 Task: Create a due date automation trigger when advanced on, on the monday of the week a card is due add dates with an overdue due date at 11:00 AM.
Action: Mouse moved to (948, 287)
Screenshot: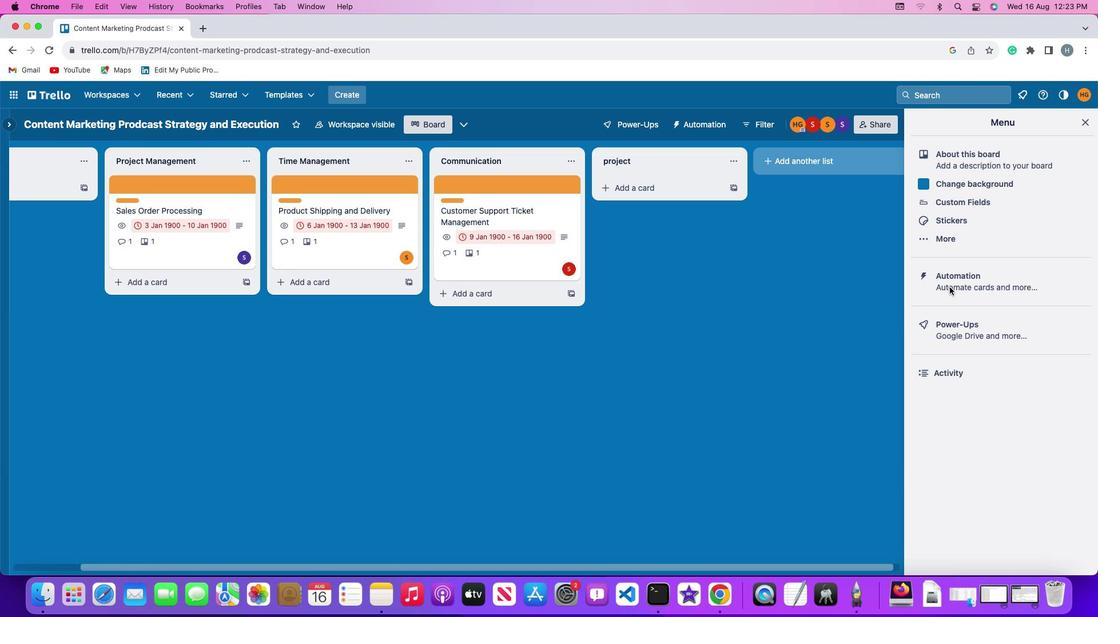 
Action: Mouse pressed left at (948, 287)
Screenshot: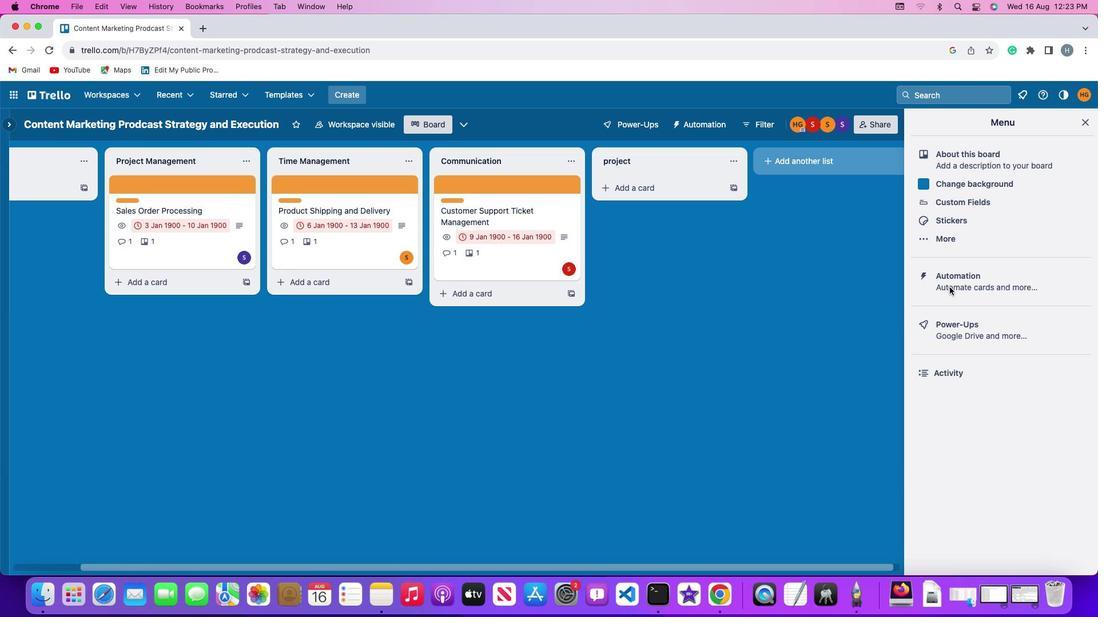 
Action: Mouse moved to (949, 287)
Screenshot: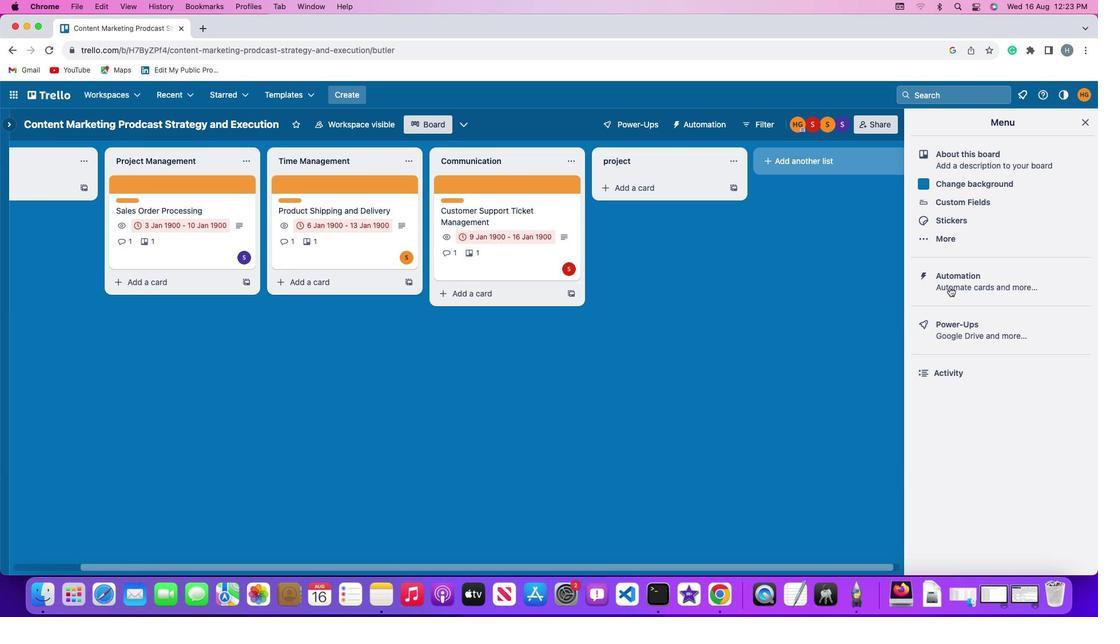 
Action: Mouse pressed left at (949, 287)
Screenshot: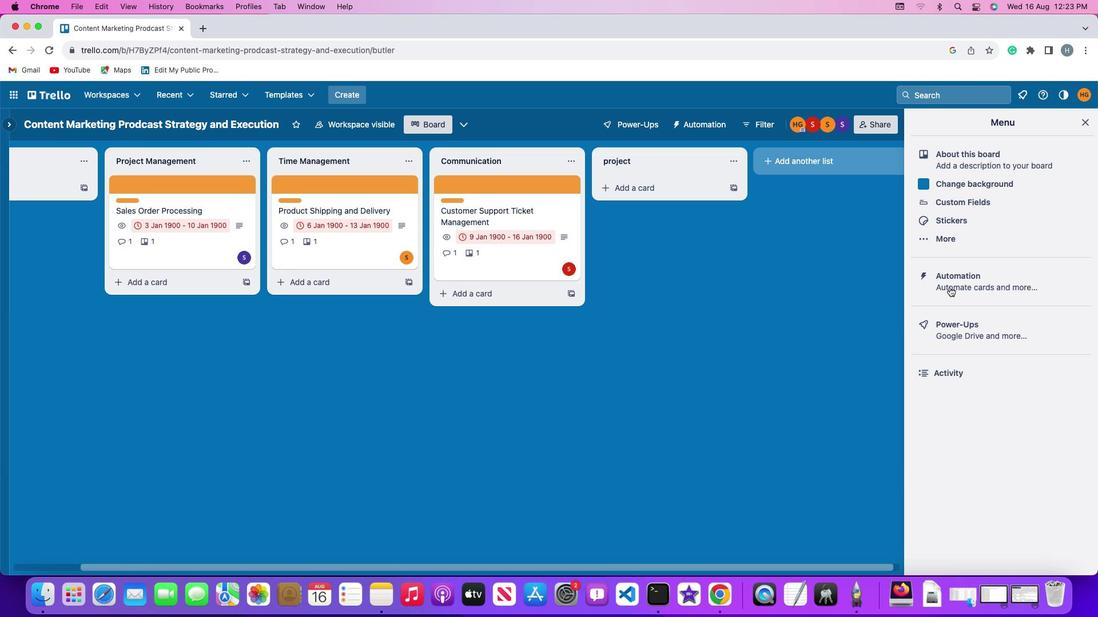
Action: Mouse moved to (54, 267)
Screenshot: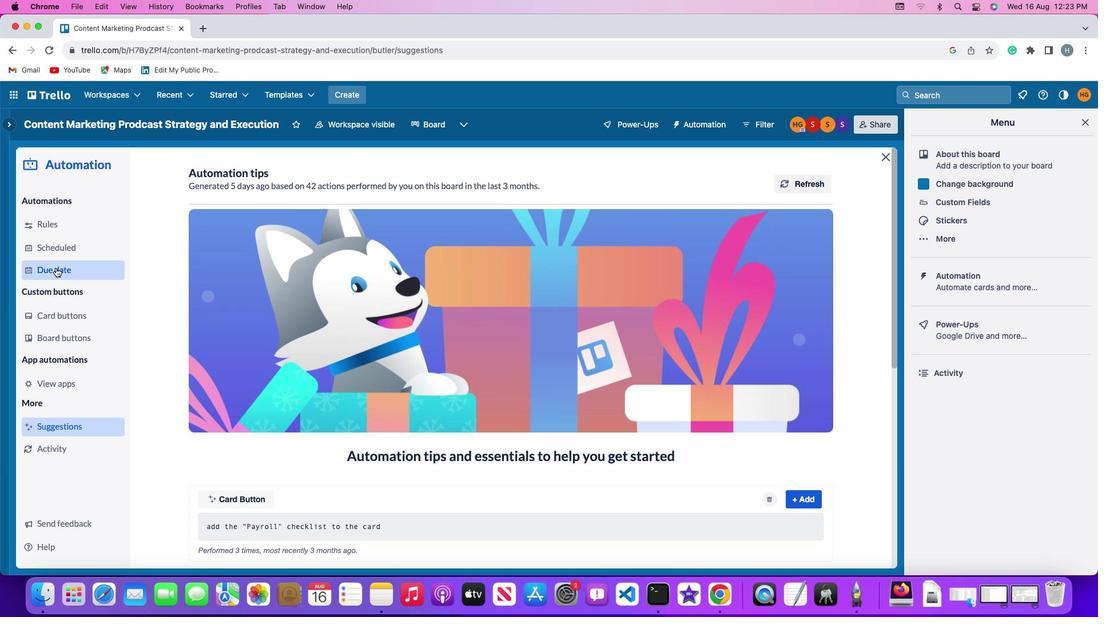 
Action: Mouse pressed left at (54, 267)
Screenshot: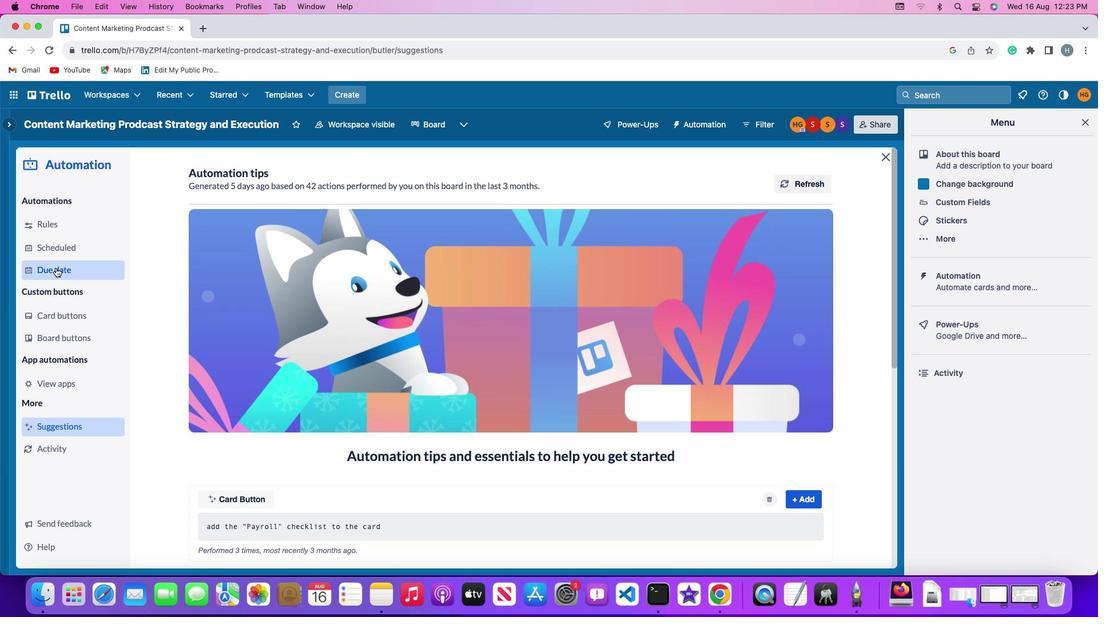 
Action: Mouse moved to (773, 172)
Screenshot: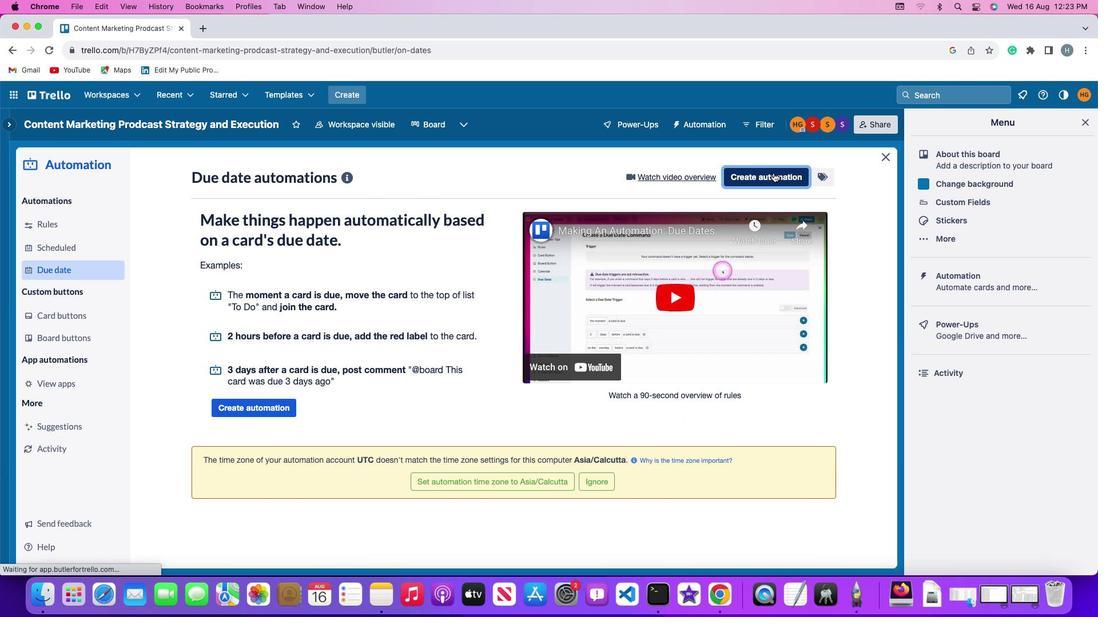 
Action: Mouse pressed left at (773, 172)
Screenshot: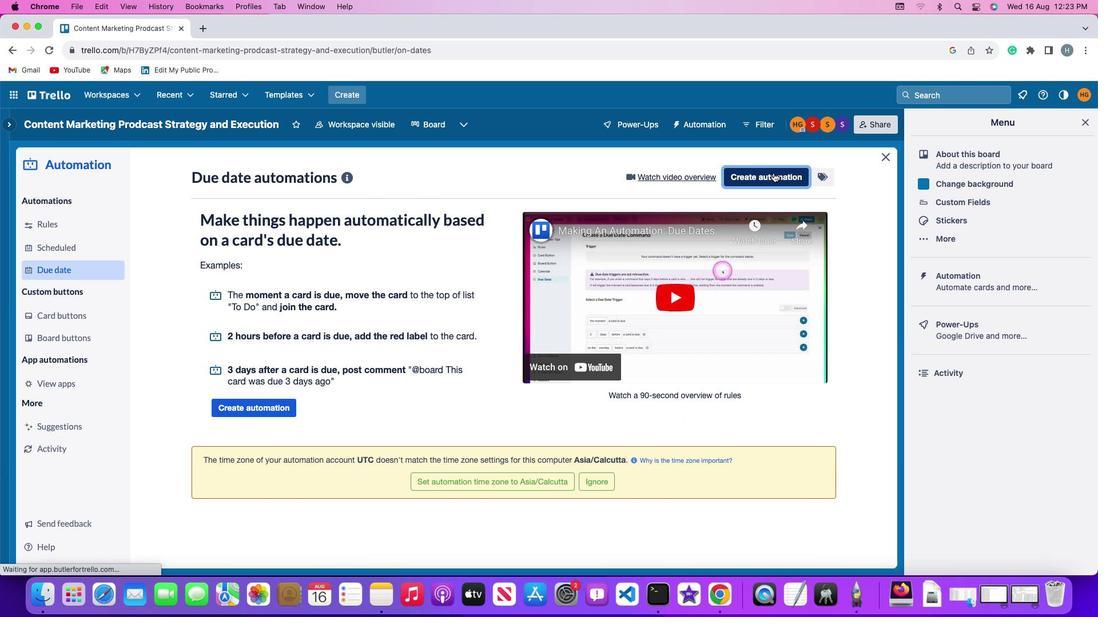 
Action: Mouse moved to (233, 285)
Screenshot: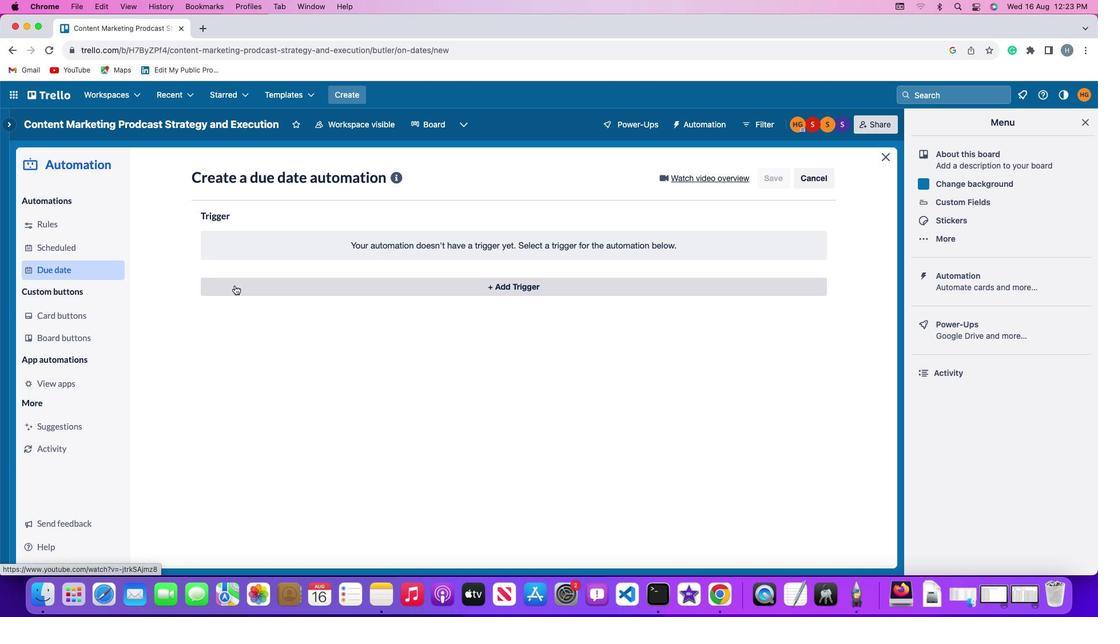 
Action: Mouse pressed left at (233, 285)
Screenshot: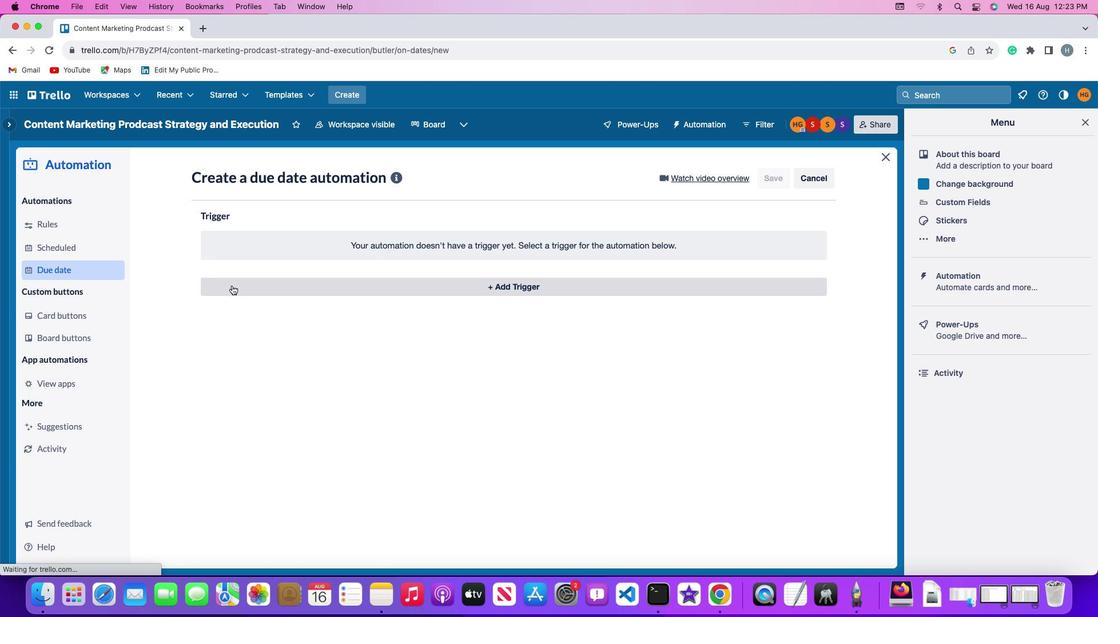 
Action: Mouse moved to (240, 498)
Screenshot: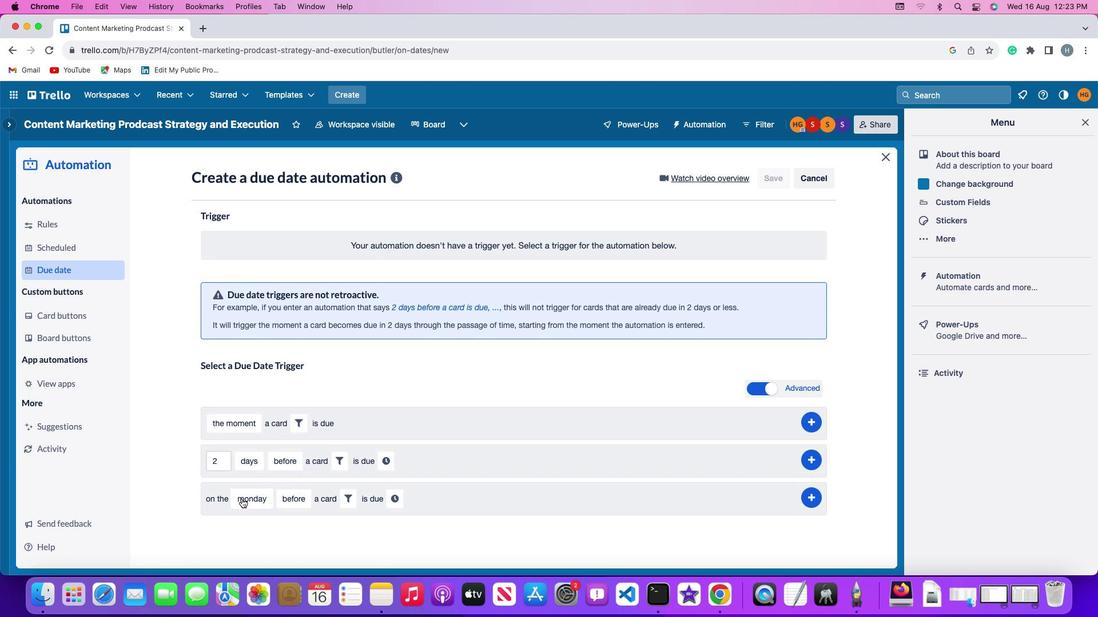
Action: Mouse pressed left at (240, 498)
Screenshot: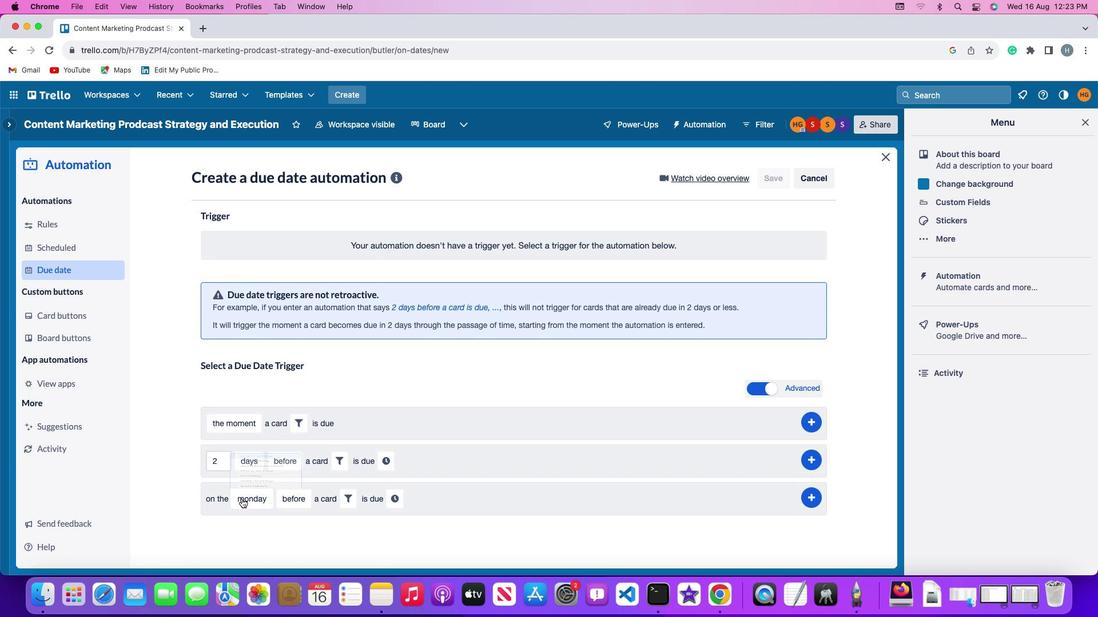 
Action: Mouse moved to (255, 338)
Screenshot: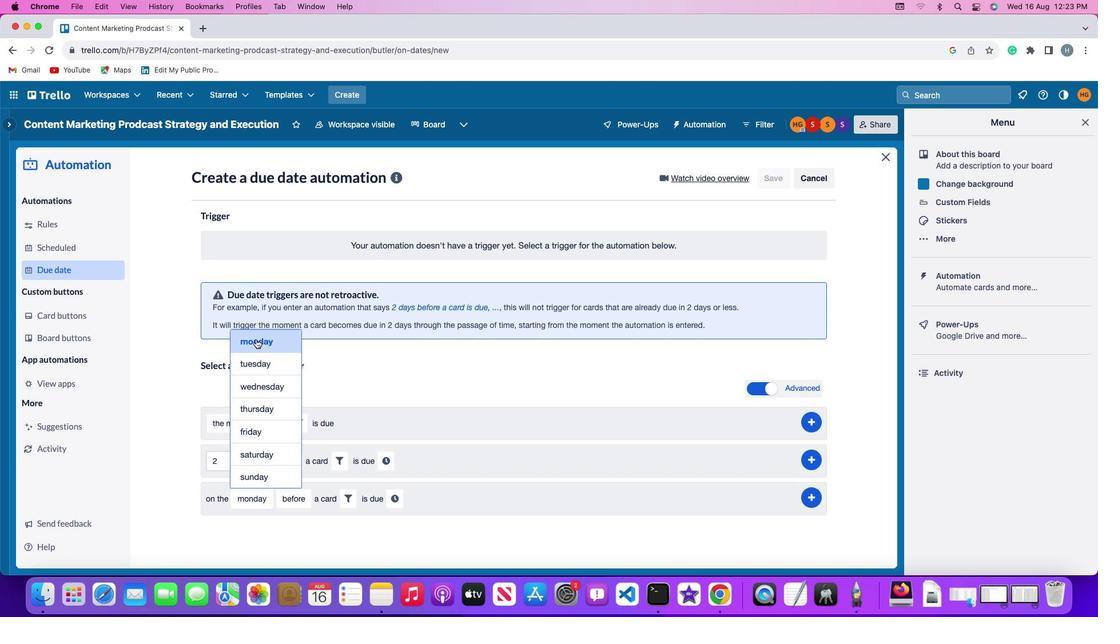 
Action: Mouse pressed left at (255, 338)
Screenshot: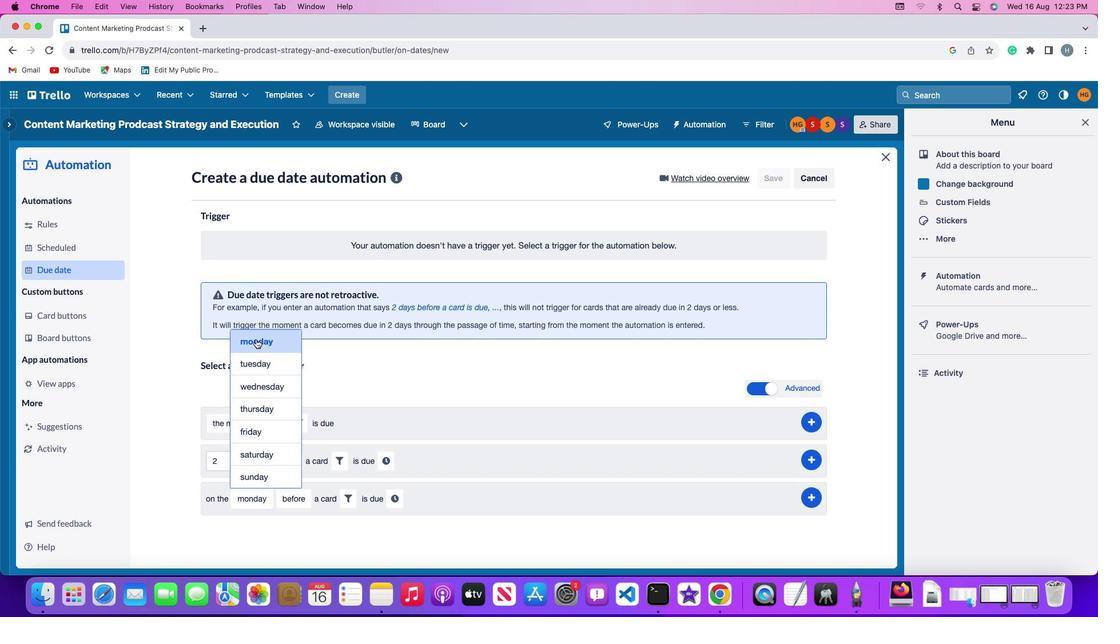 
Action: Mouse moved to (299, 495)
Screenshot: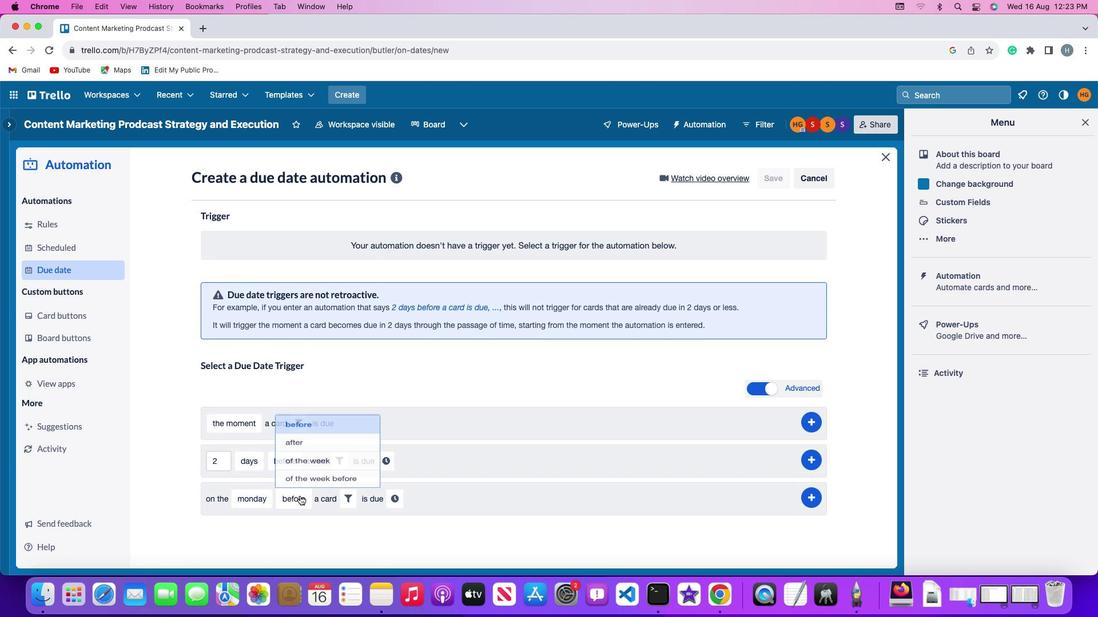 
Action: Mouse pressed left at (299, 495)
Screenshot: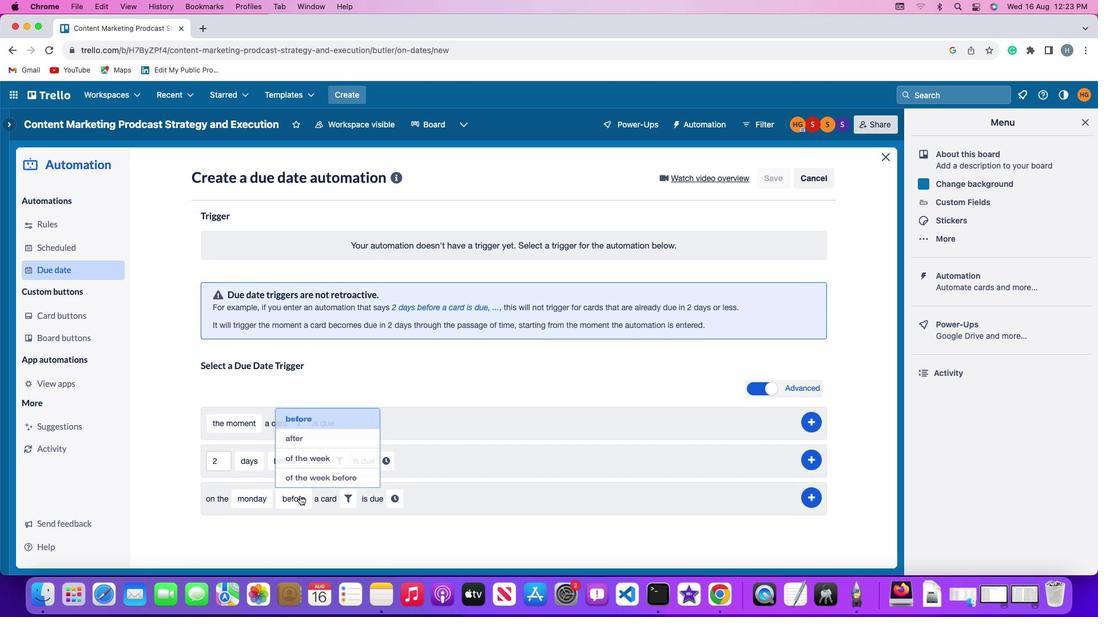 
Action: Mouse moved to (307, 452)
Screenshot: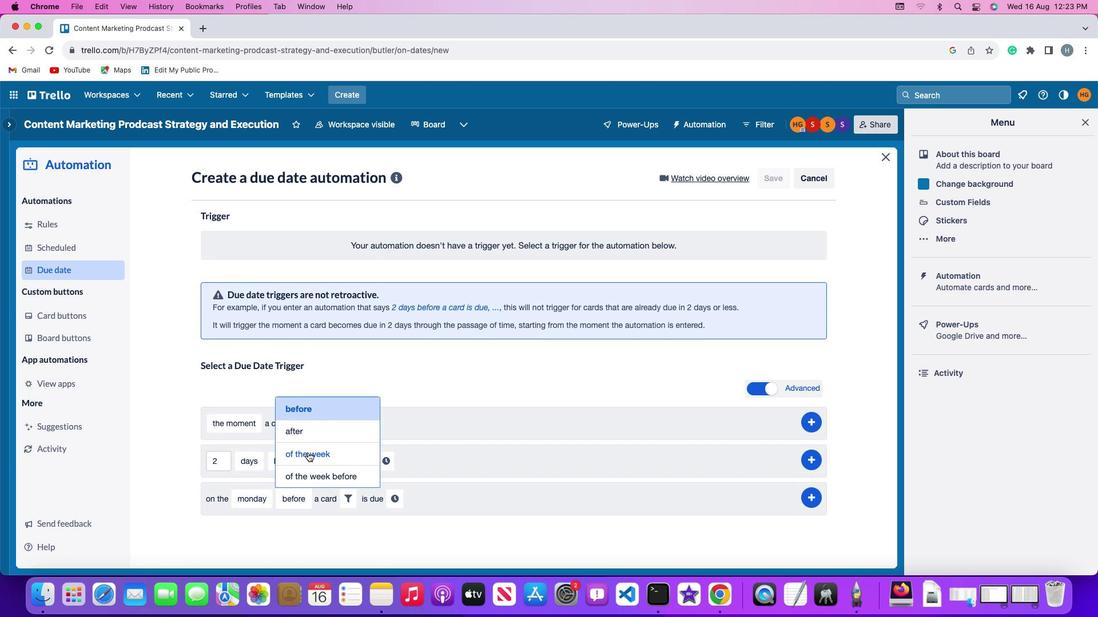 
Action: Mouse pressed left at (307, 452)
Screenshot: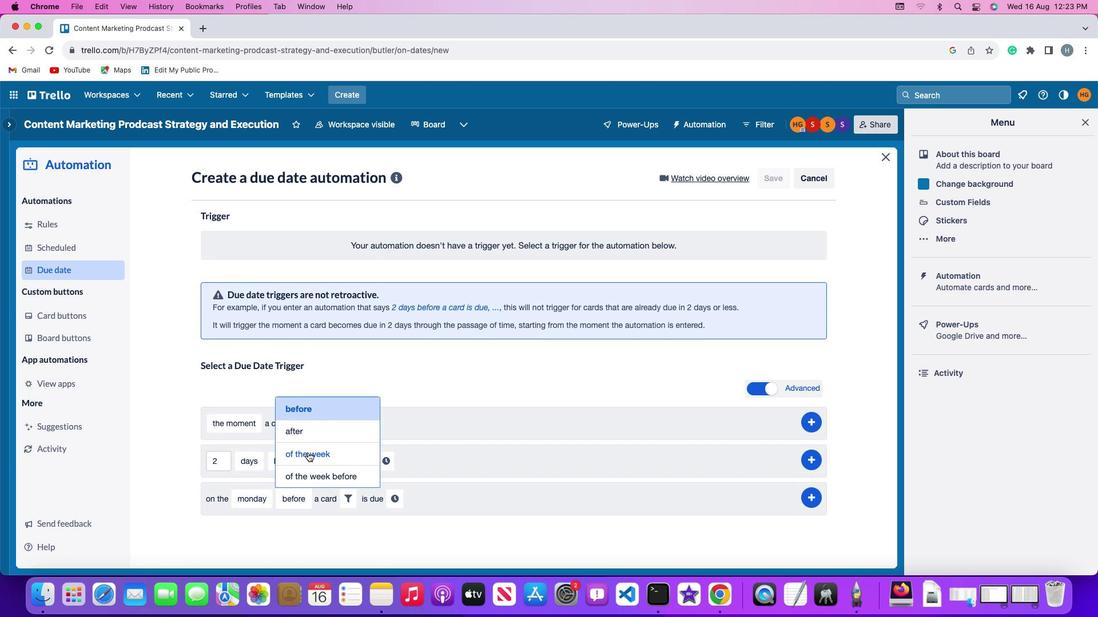 
Action: Mouse moved to (363, 499)
Screenshot: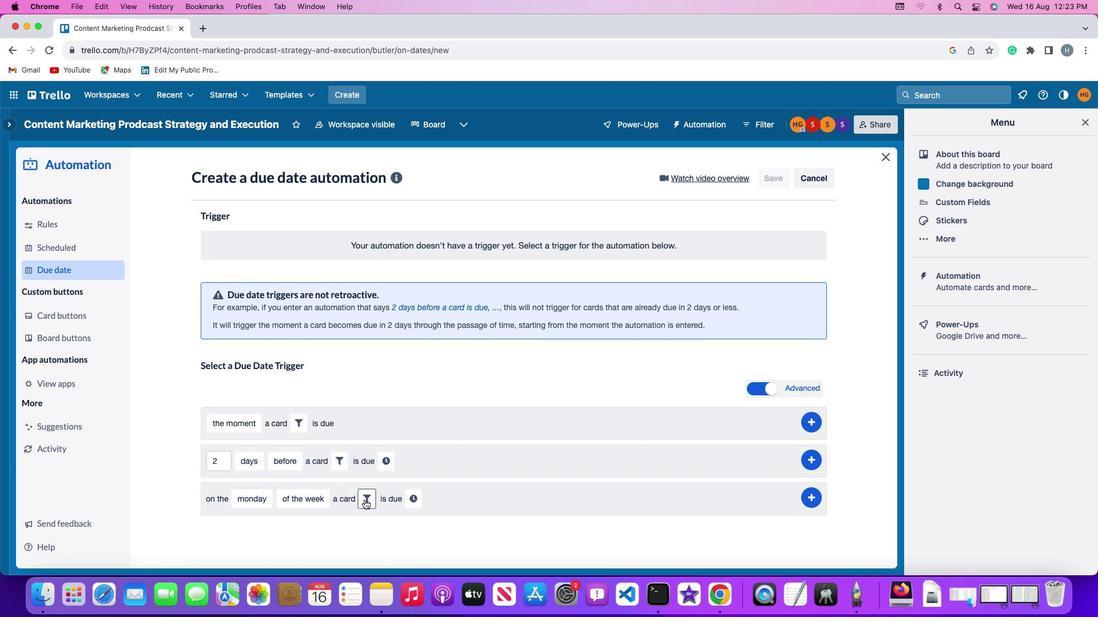 
Action: Mouse pressed left at (363, 499)
Screenshot: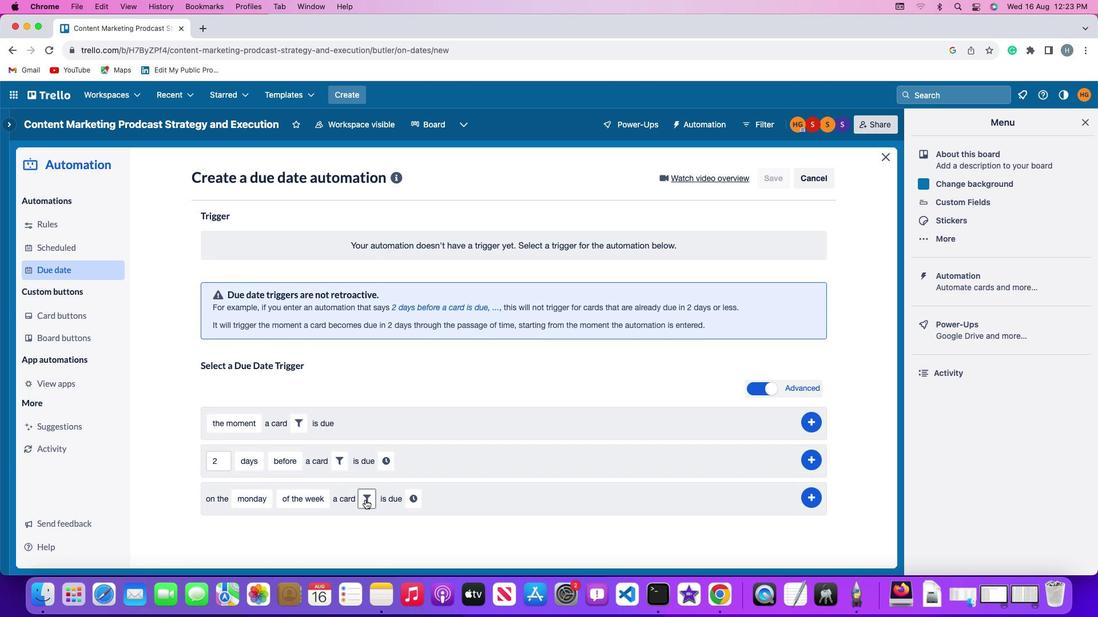 
Action: Mouse moved to (427, 538)
Screenshot: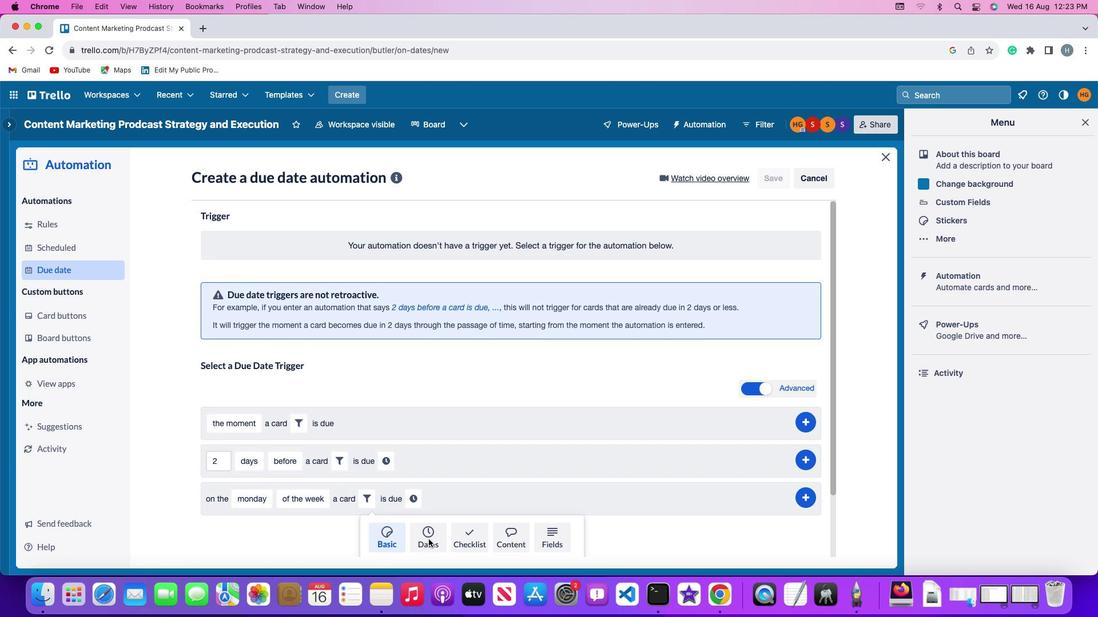 
Action: Mouse pressed left at (427, 538)
Screenshot: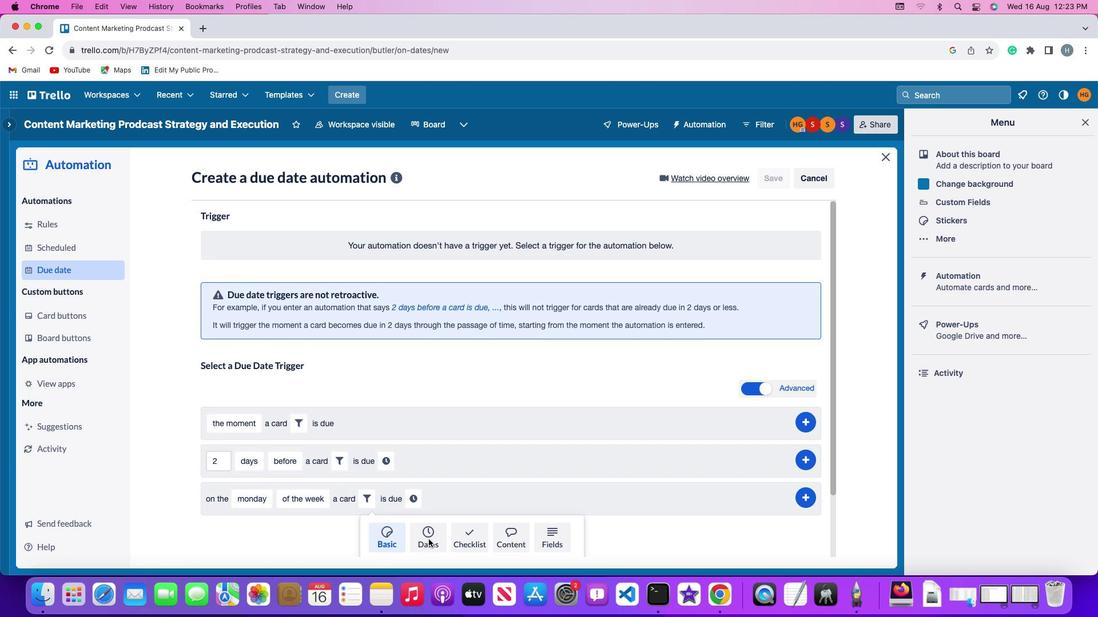 
Action: Mouse moved to (309, 536)
Screenshot: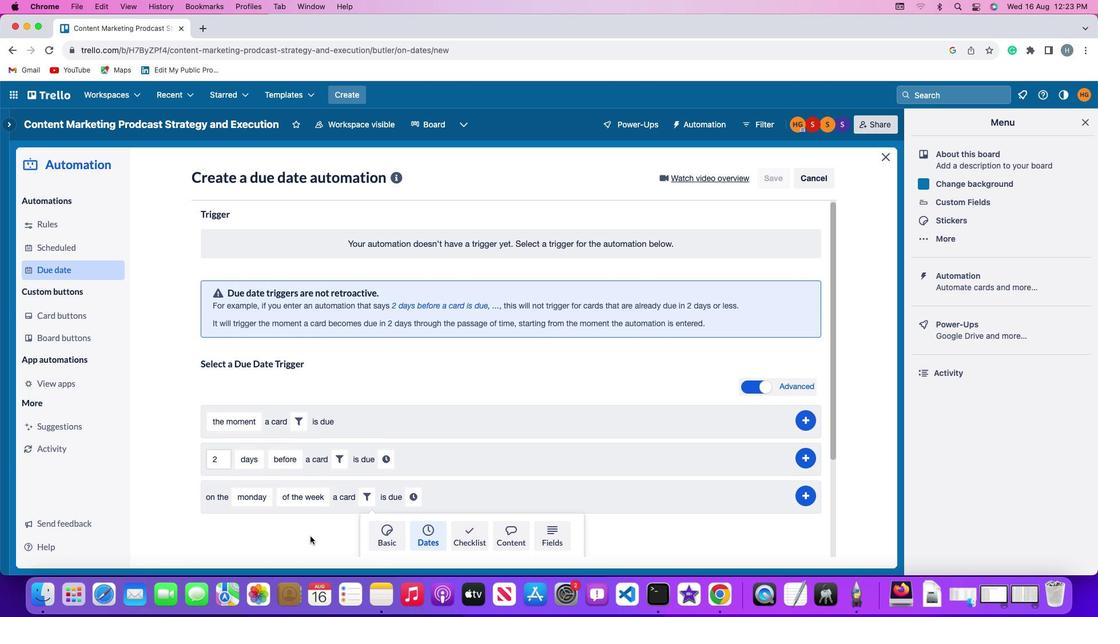 
Action: Mouse scrolled (309, 536) with delta (0, 0)
Screenshot: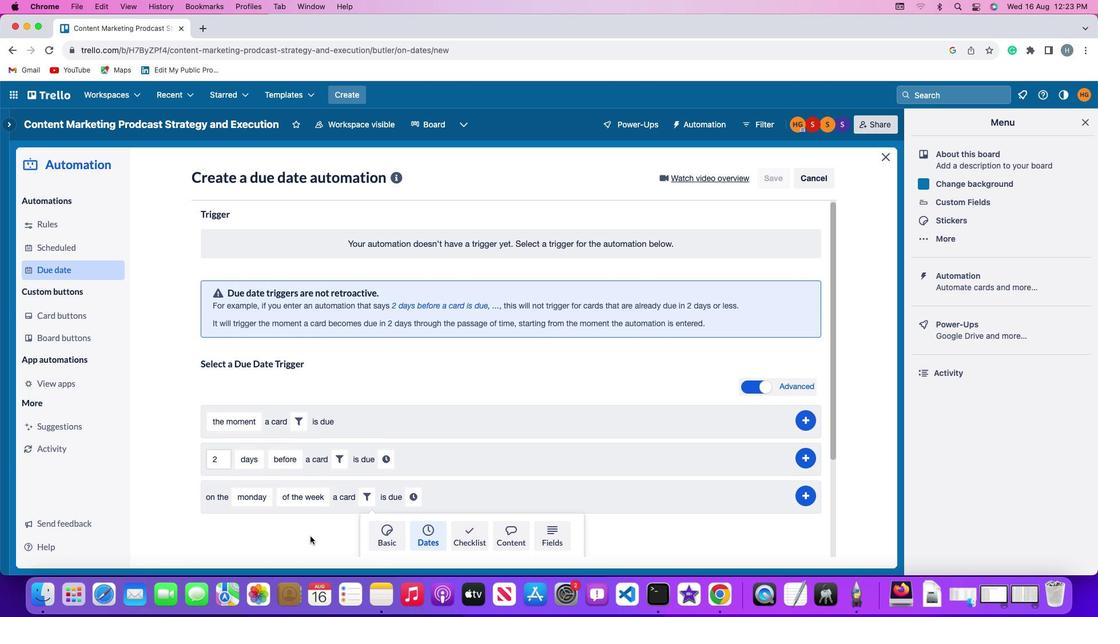 
Action: Mouse scrolled (309, 536) with delta (0, 0)
Screenshot: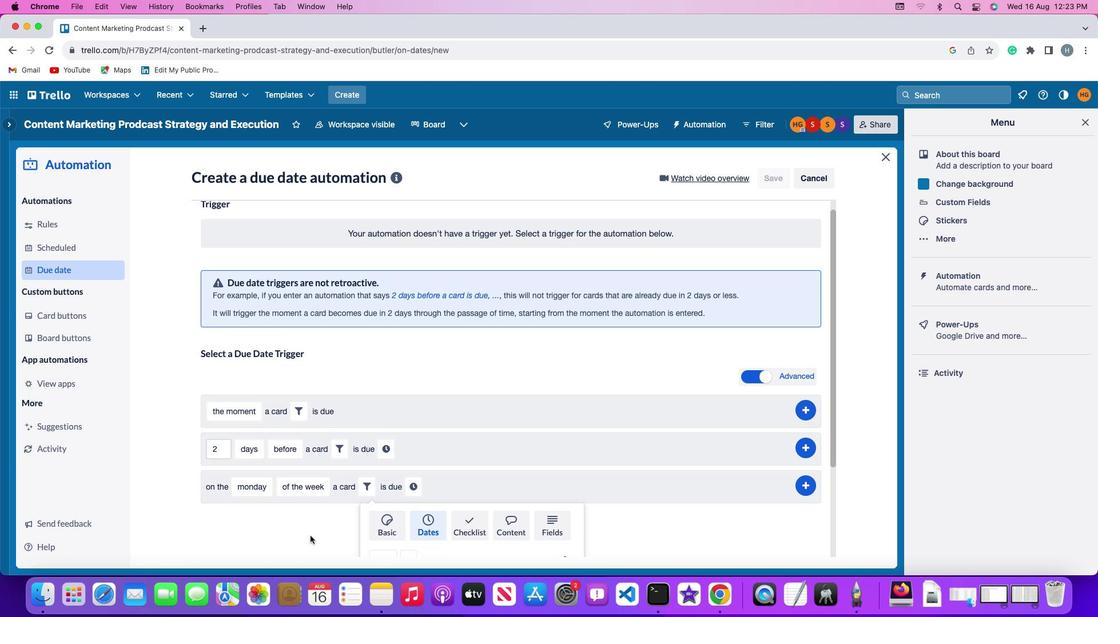 
Action: Mouse scrolled (309, 536) with delta (0, -1)
Screenshot: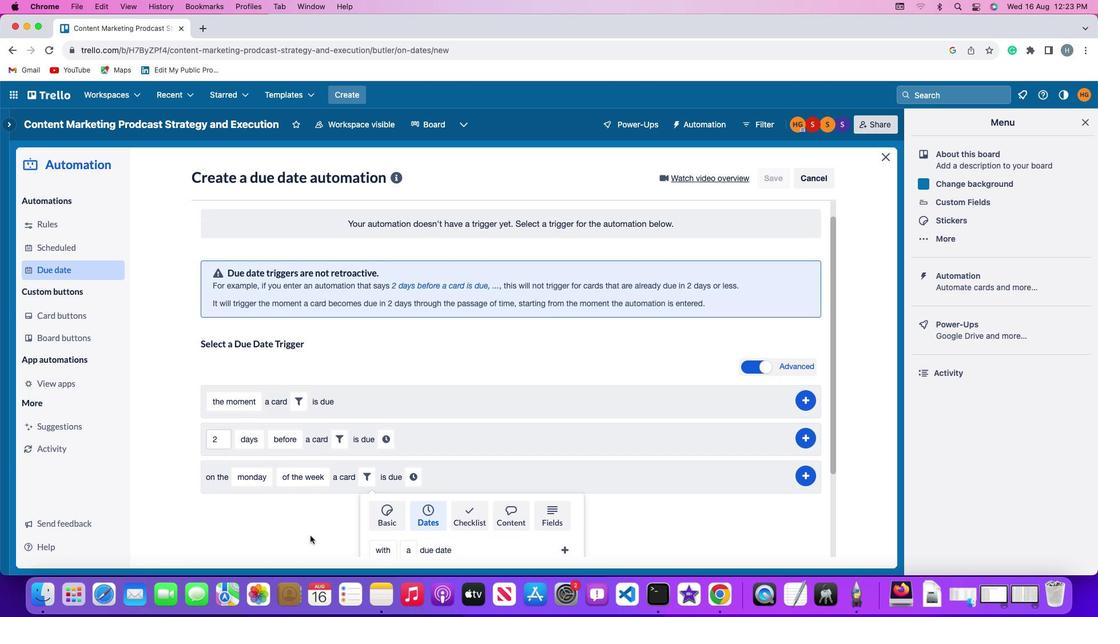 
Action: Mouse moved to (309, 535)
Screenshot: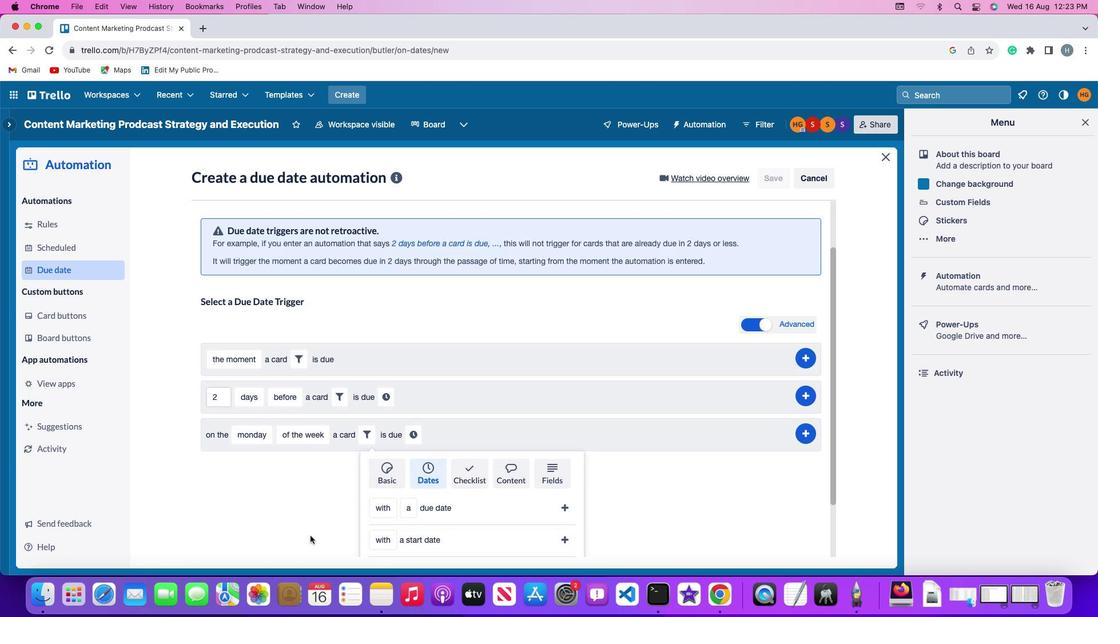 
Action: Mouse scrolled (309, 535) with delta (0, -2)
Screenshot: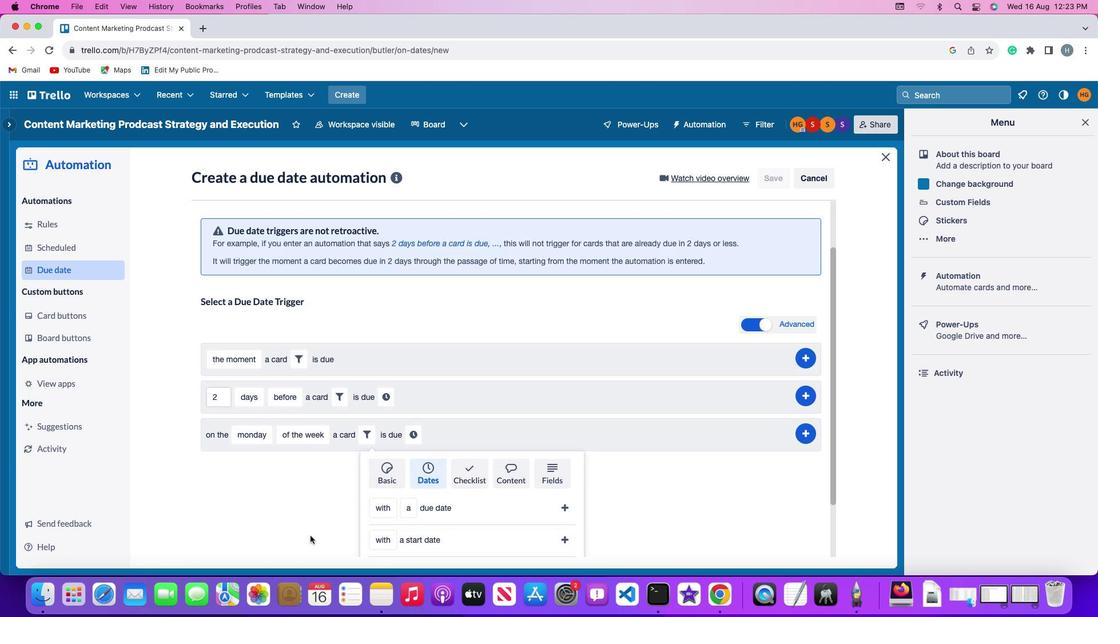 
Action: Mouse moved to (383, 424)
Screenshot: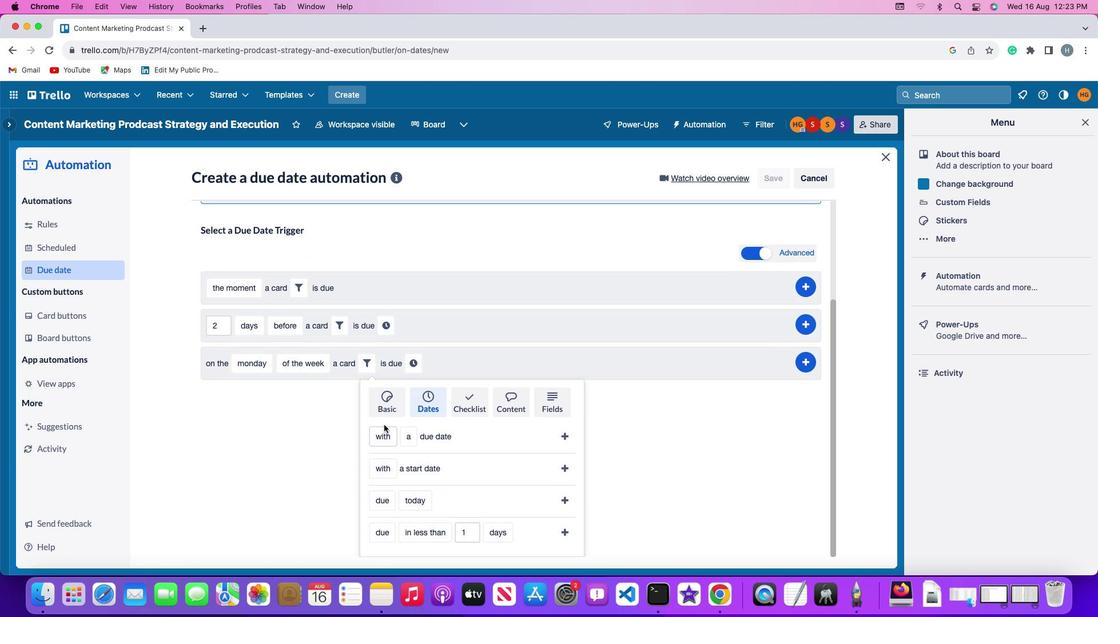 
Action: Mouse pressed left at (383, 424)
Screenshot: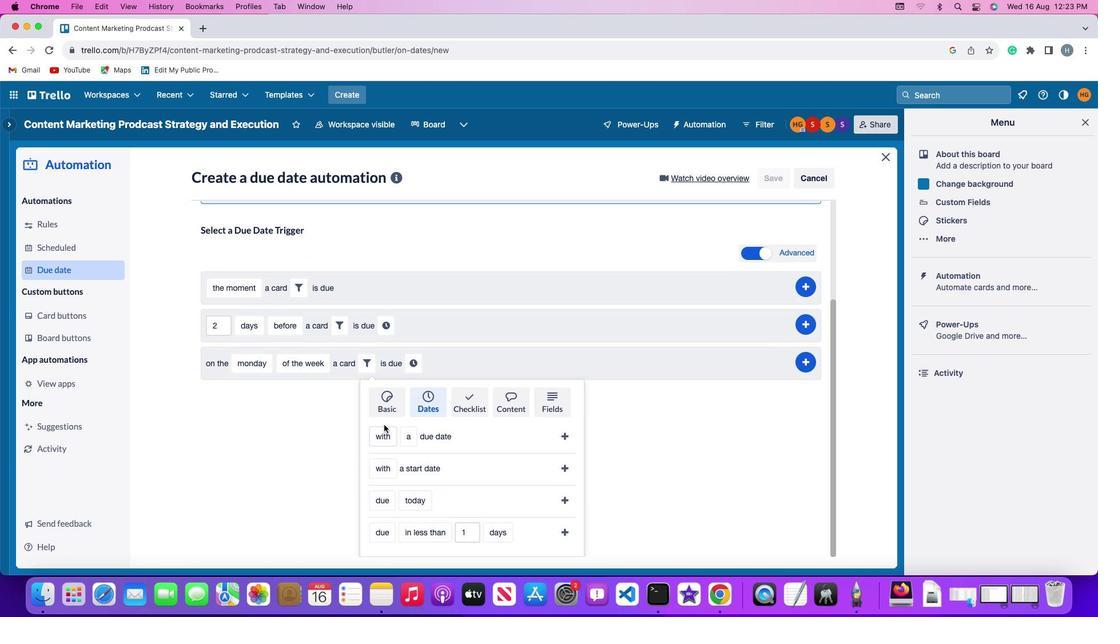
Action: Mouse moved to (384, 432)
Screenshot: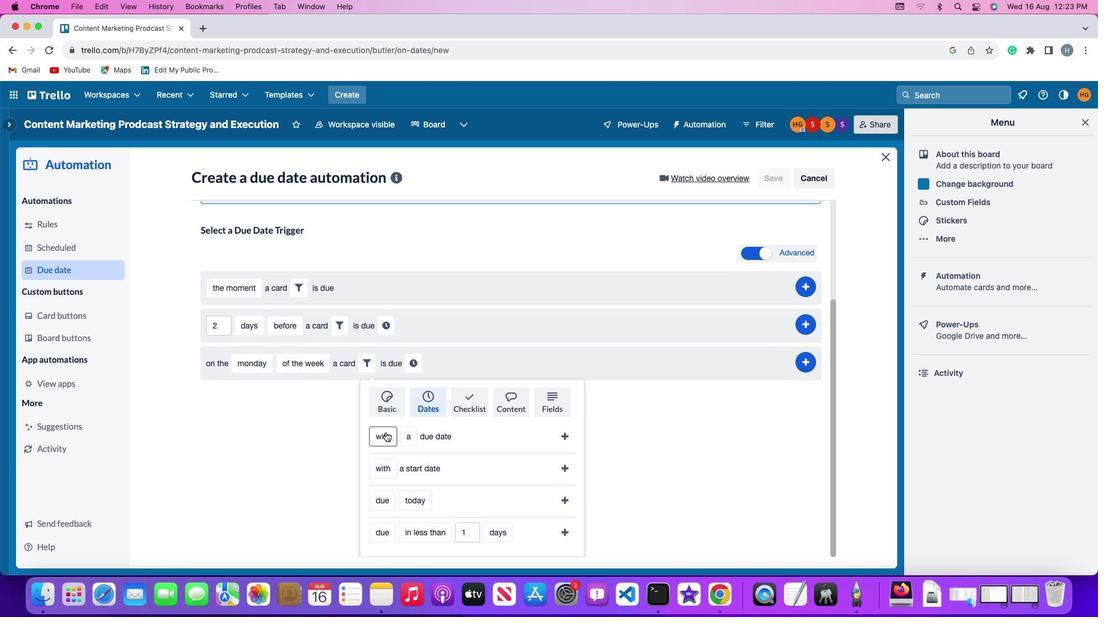
Action: Mouse pressed left at (384, 432)
Screenshot: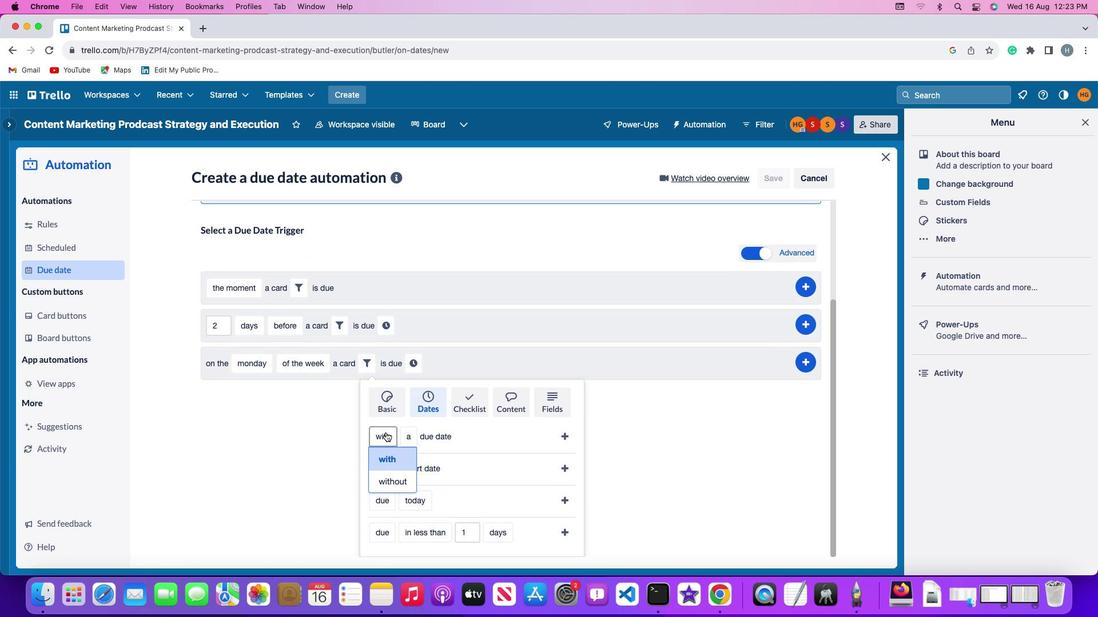 
Action: Mouse moved to (392, 456)
Screenshot: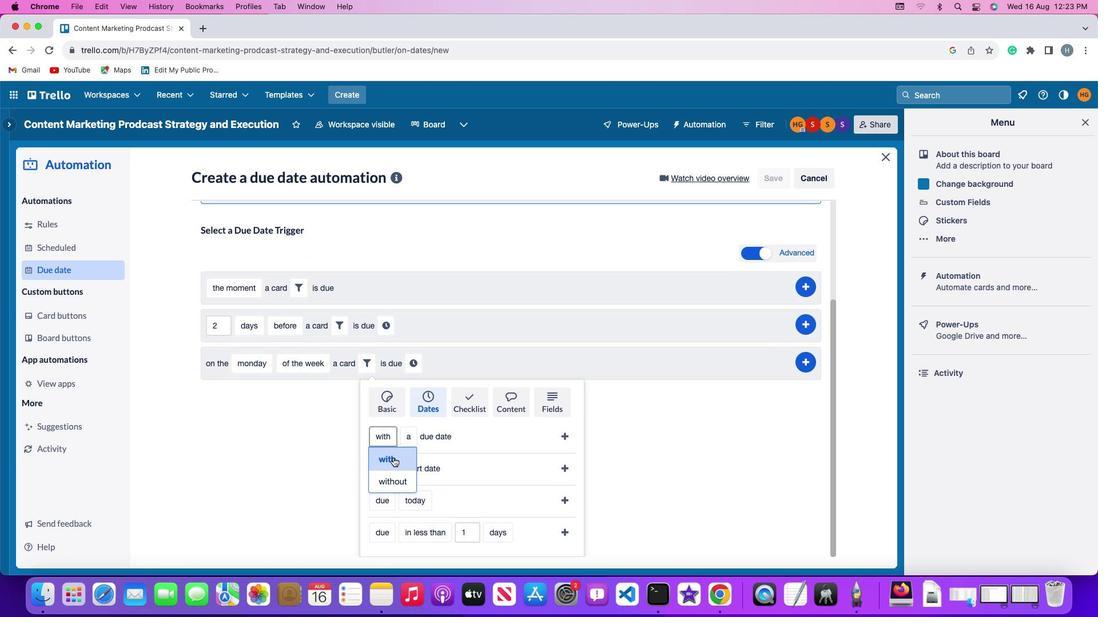 
Action: Mouse pressed left at (392, 456)
Screenshot: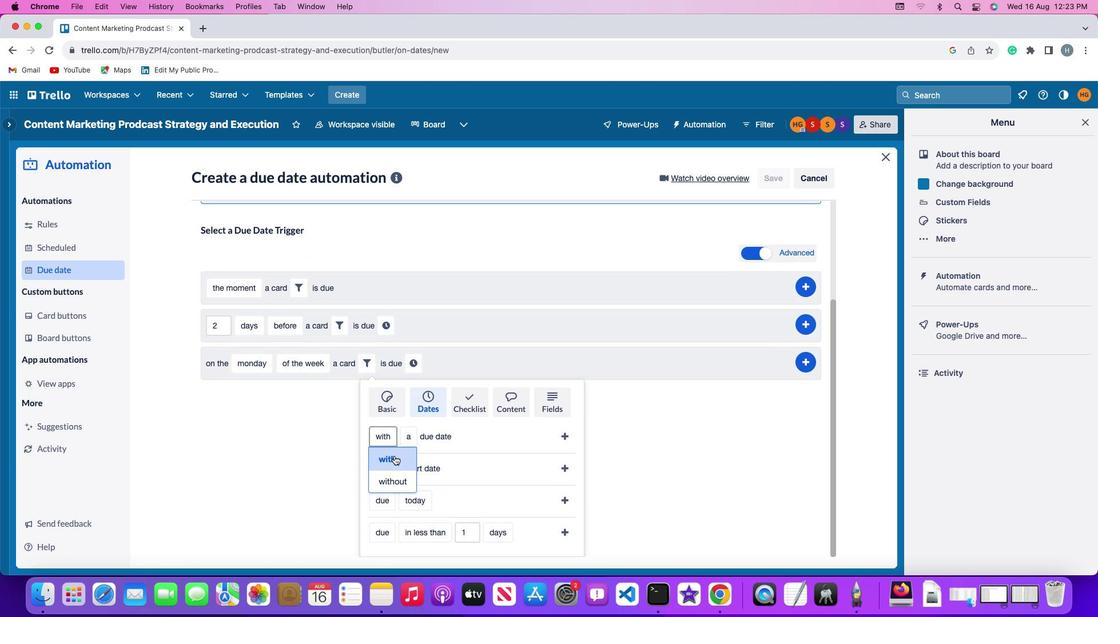 
Action: Mouse moved to (414, 439)
Screenshot: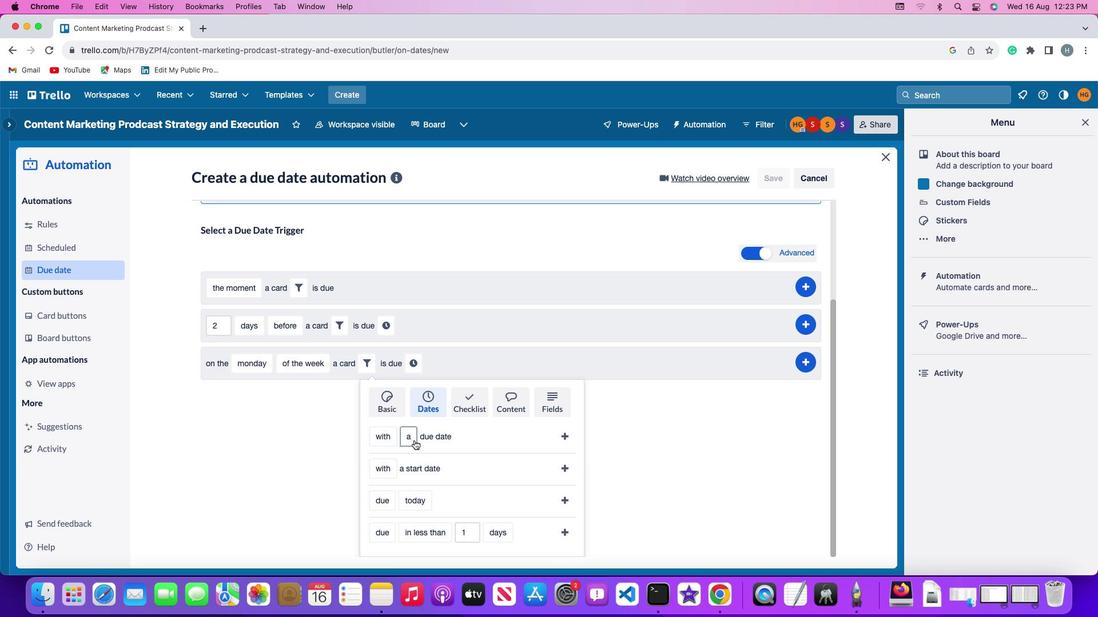 
Action: Mouse pressed left at (414, 439)
Screenshot: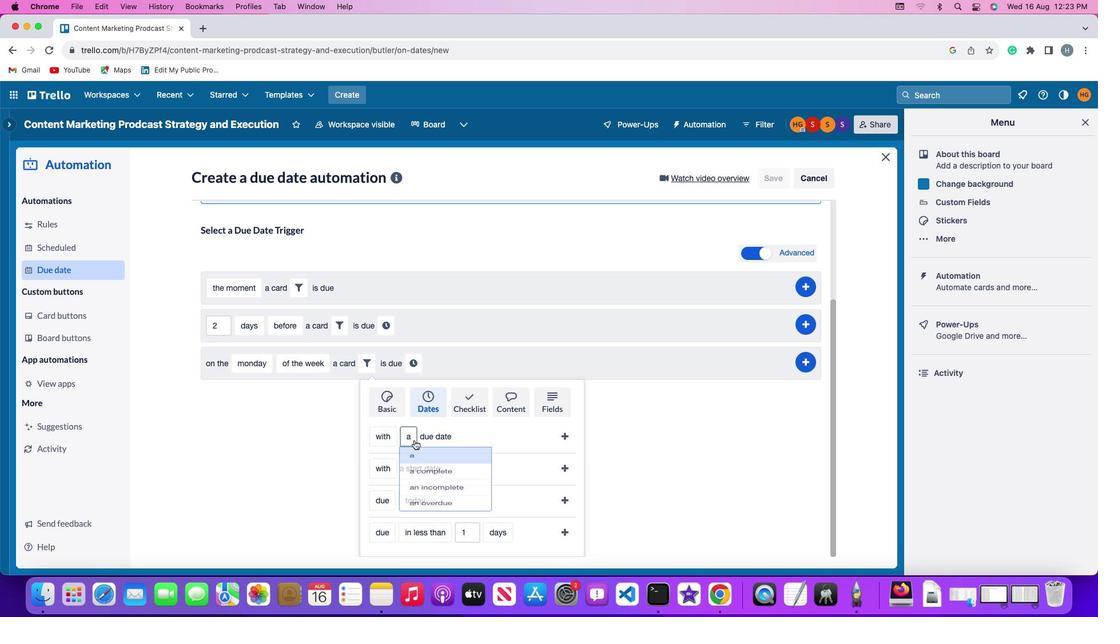 
Action: Mouse moved to (429, 526)
Screenshot: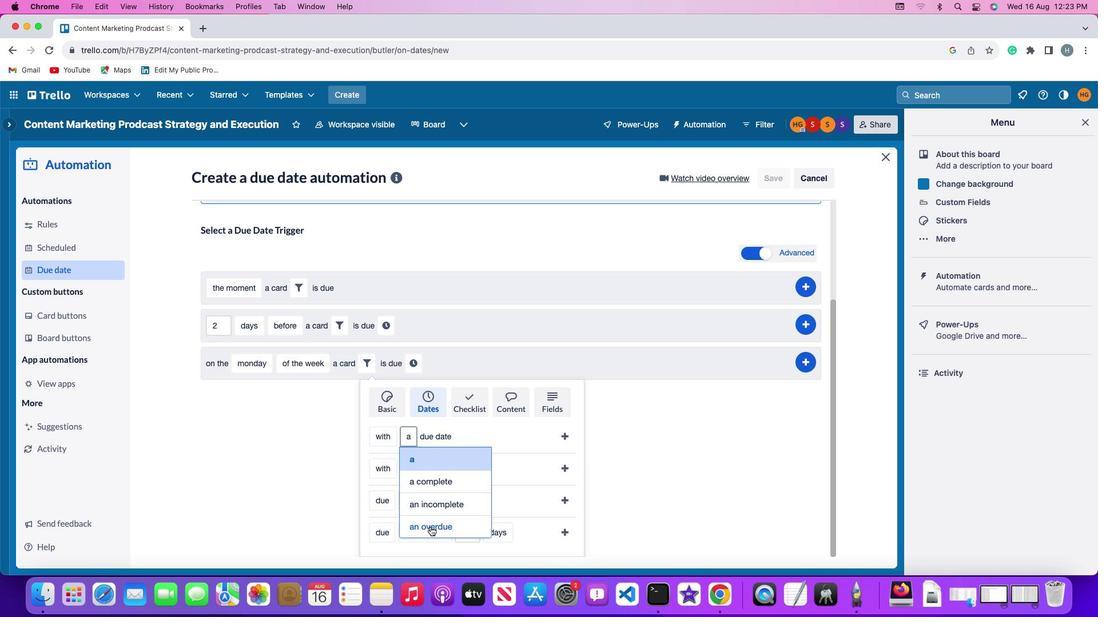 
Action: Mouse pressed left at (429, 526)
Screenshot: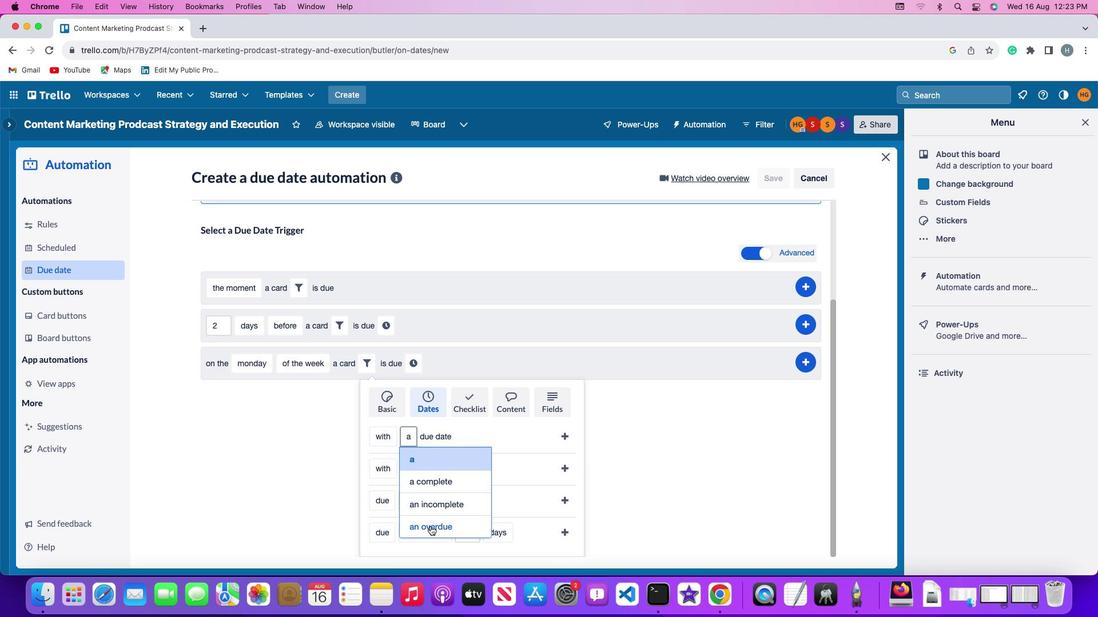 
Action: Mouse moved to (562, 435)
Screenshot: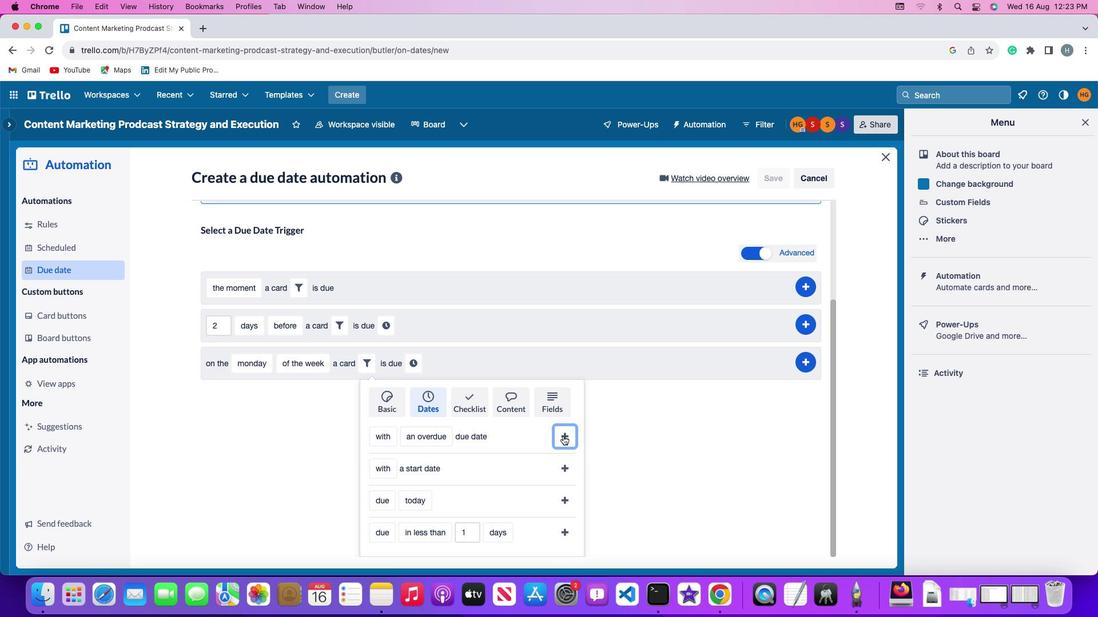 
Action: Mouse pressed left at (562, 435)
Screenshot: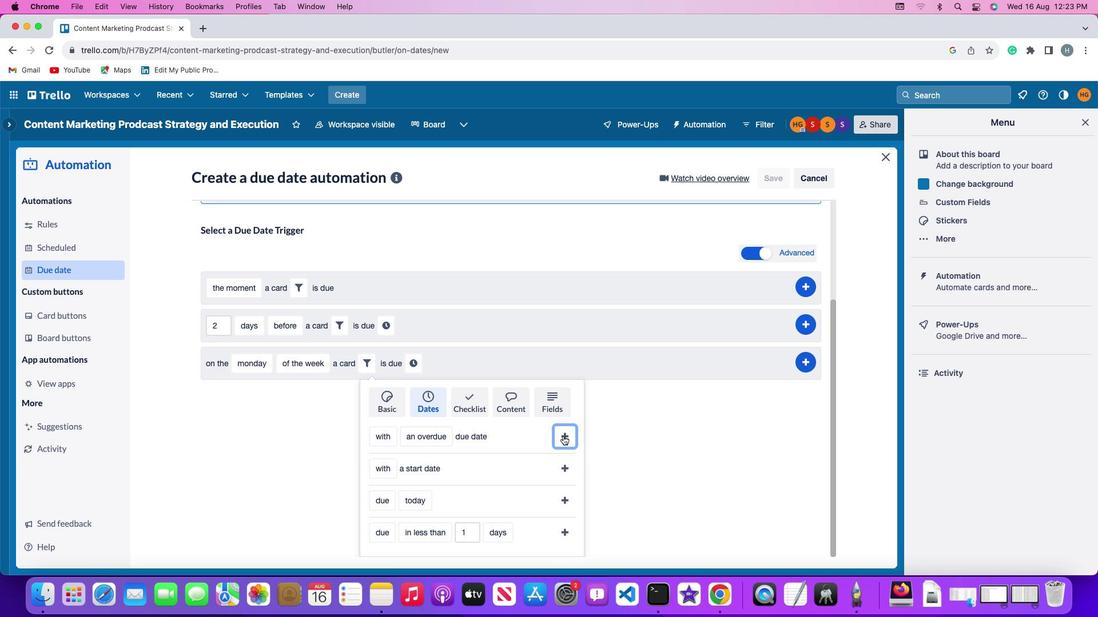 
Action: Mouse moved to (530, 490)
Screenshot: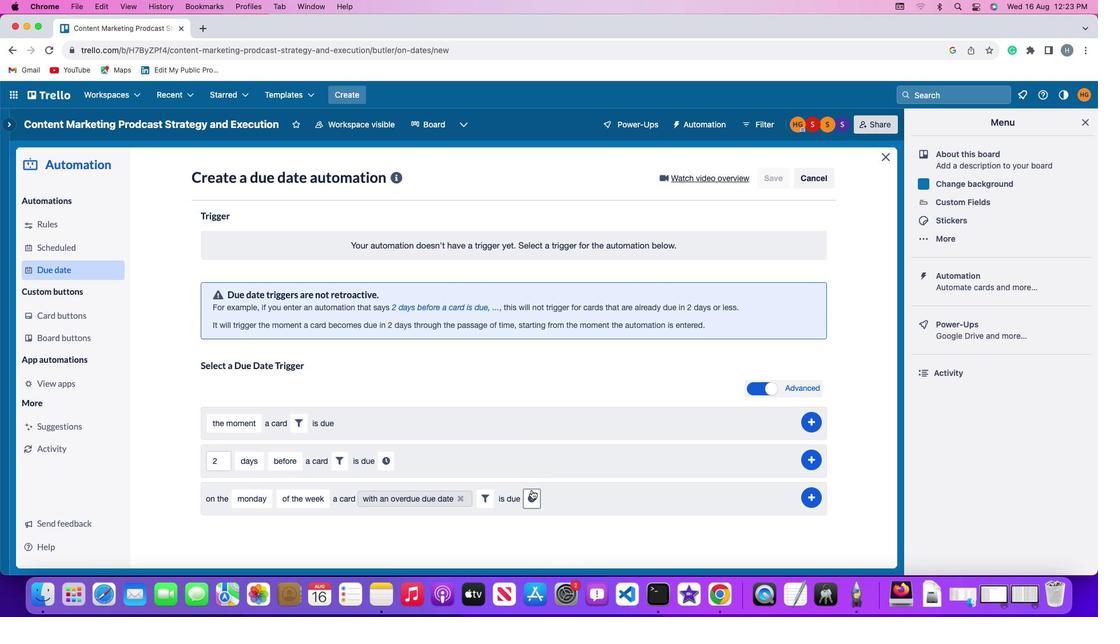 
Action: Mouse pressed left at (530, 490)
Screenshot: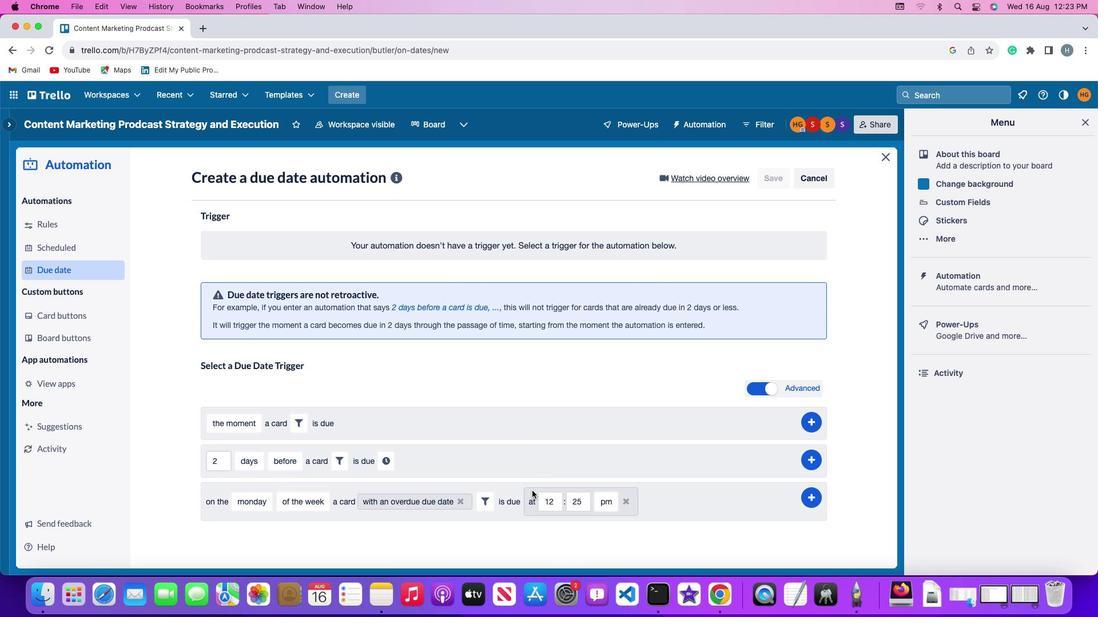 
Action: Mouse moved to (554, 501)
Screenshot: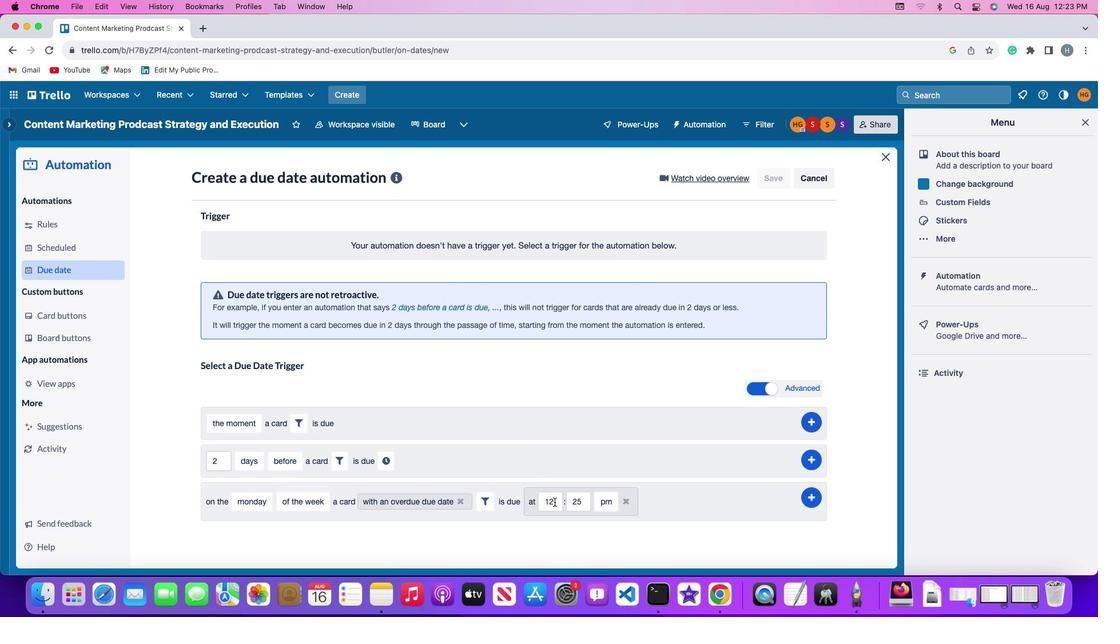 
Action: Mouse pressed left at (554, 501)
Screenshot: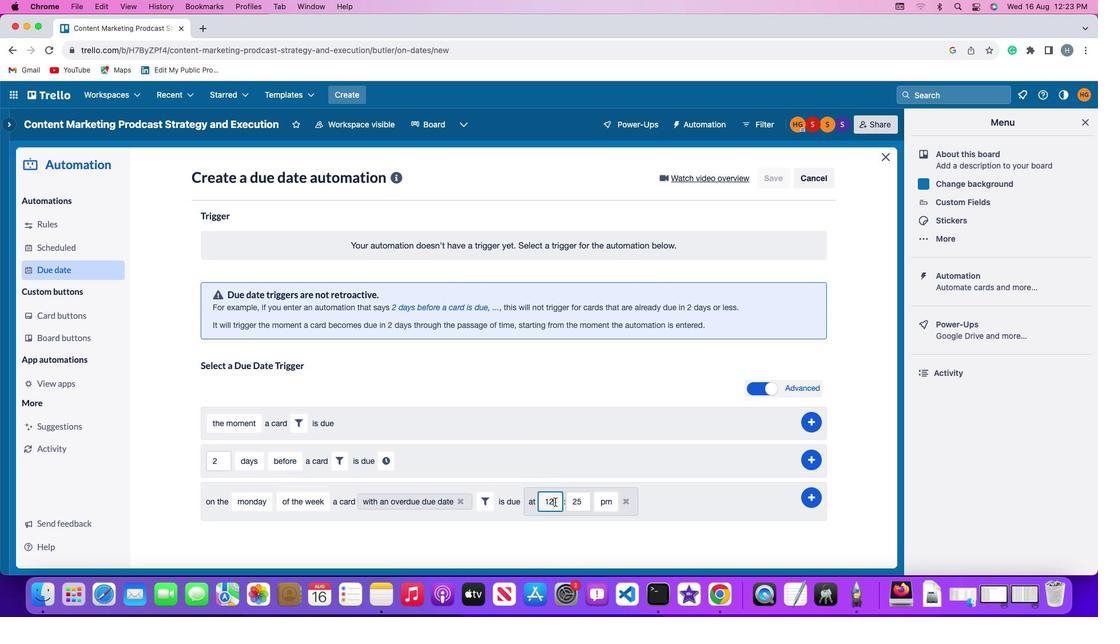 
Action: Mouse moved to (555, 500)
Screenshot: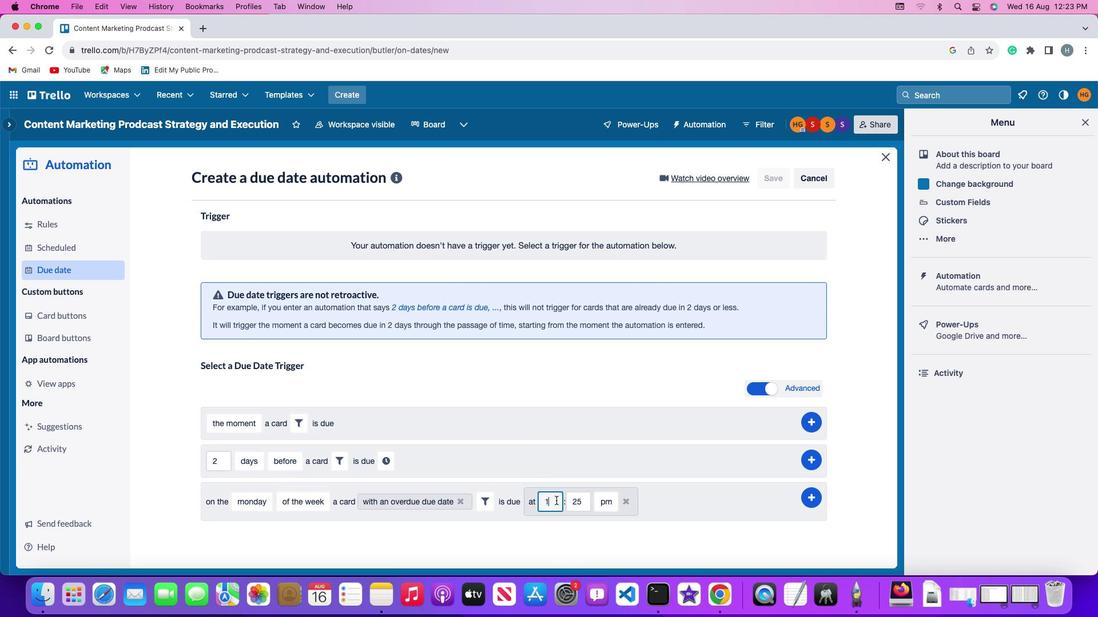 
Action: Key pressed Key.backspace
Screenshot: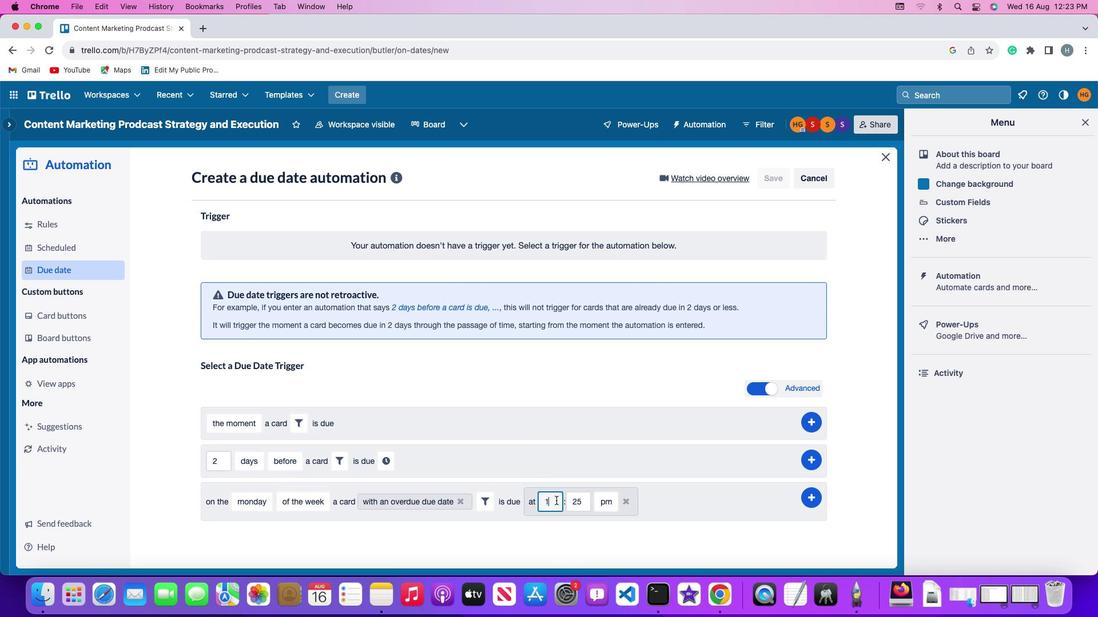 
Action: Mouse moved to (555, 500)
Screenshot: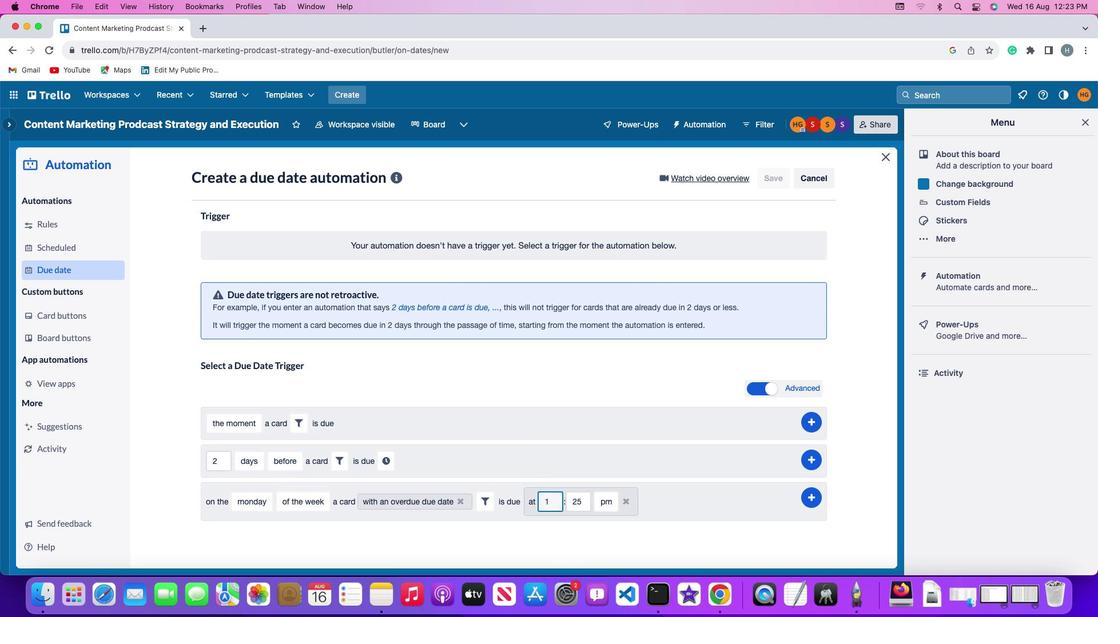 
Action: Key pressed Key.backspace
Screenshot: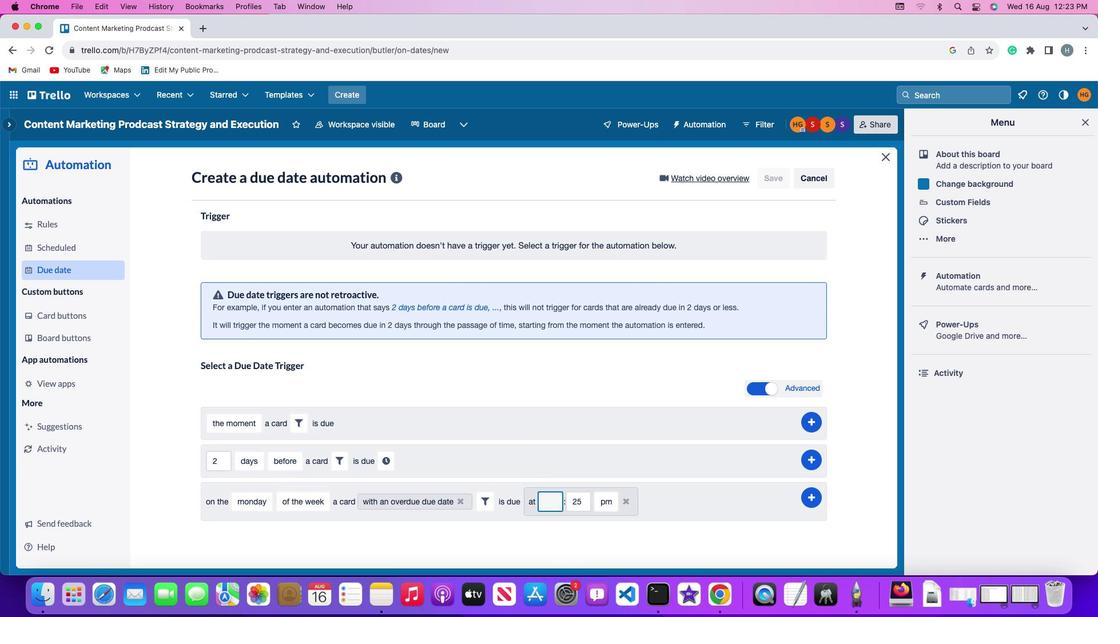 
Action: Mouse moved to (555, 500)
Screenshot: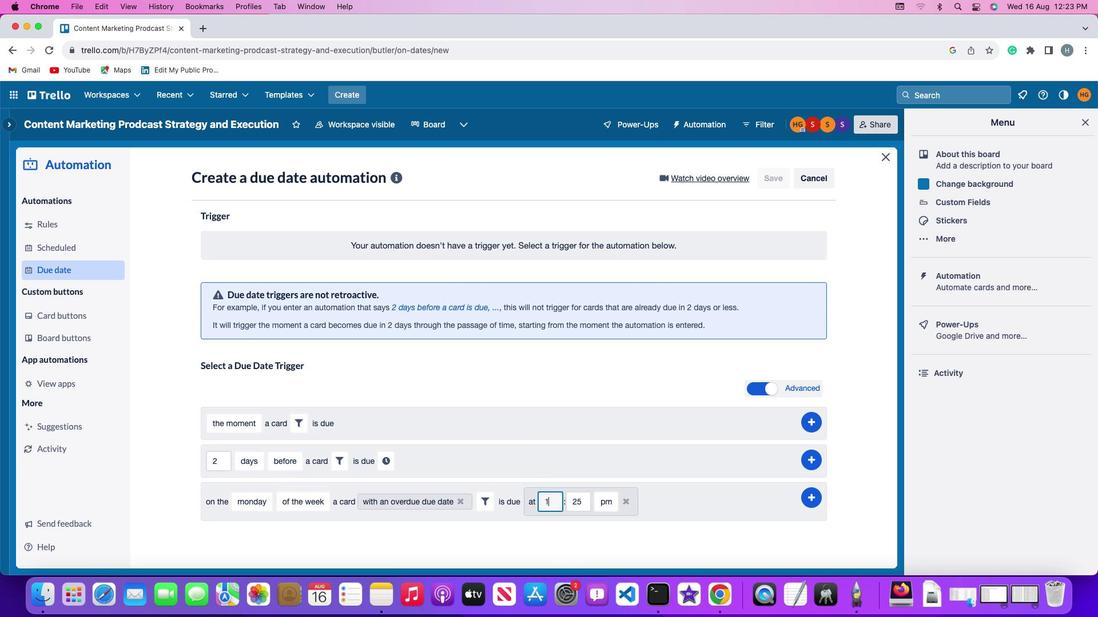 
Action: Key pressed '1''1'
Screenshot: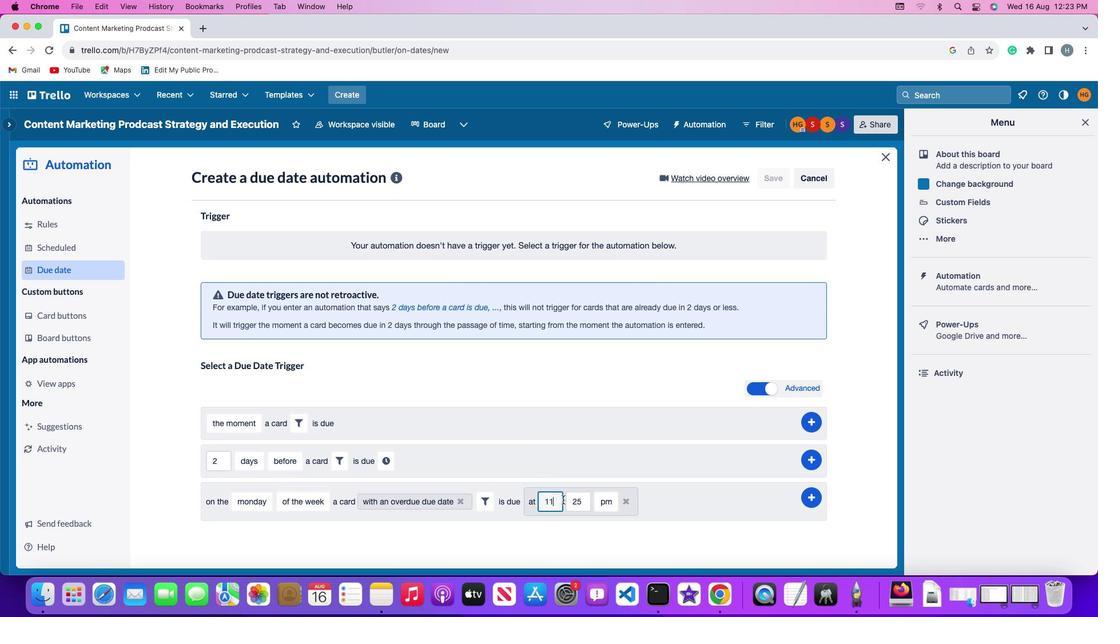 
Action: Mouse moved to (580, 499)
Screenshot: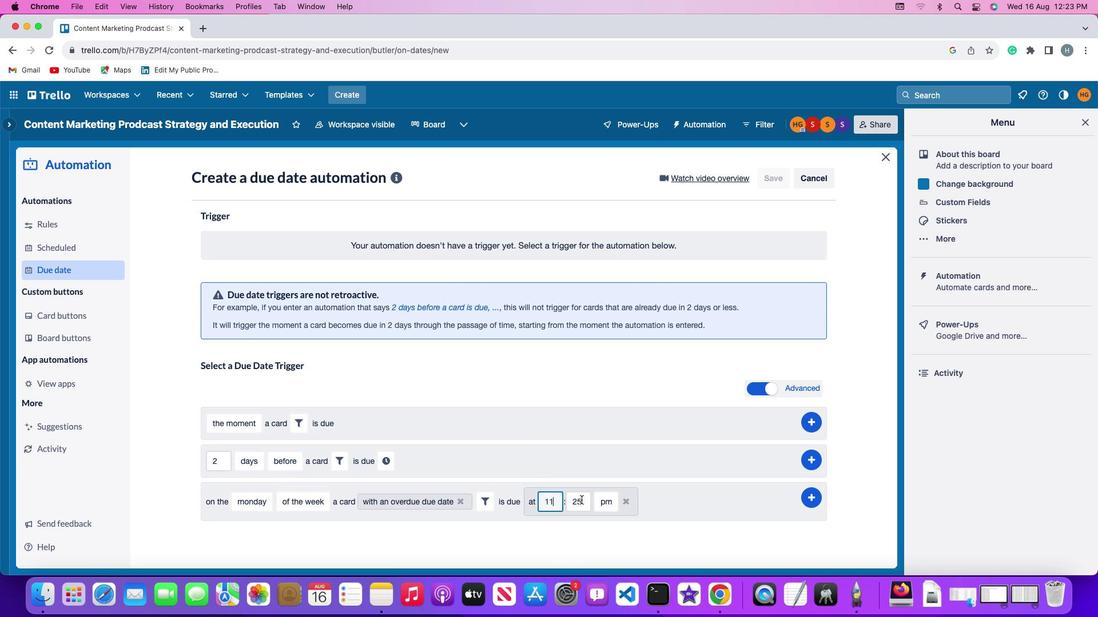 
Action: Mouse pressed left at (580, 499)
Screenshot: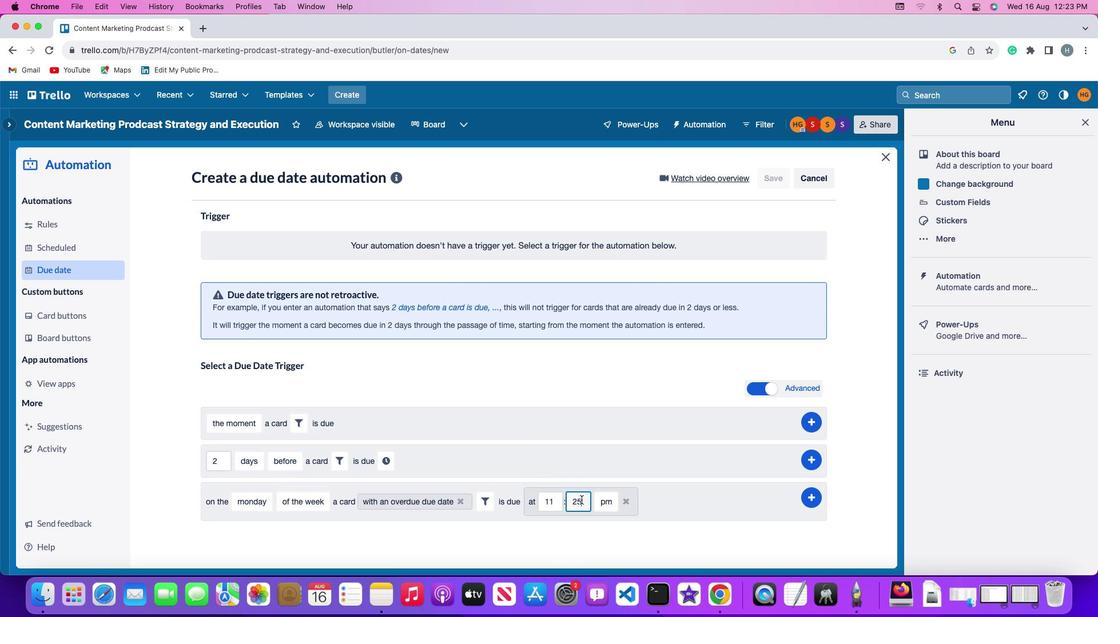 
Action: Key pressed Key.backspaceKey.backspace
Screenshot: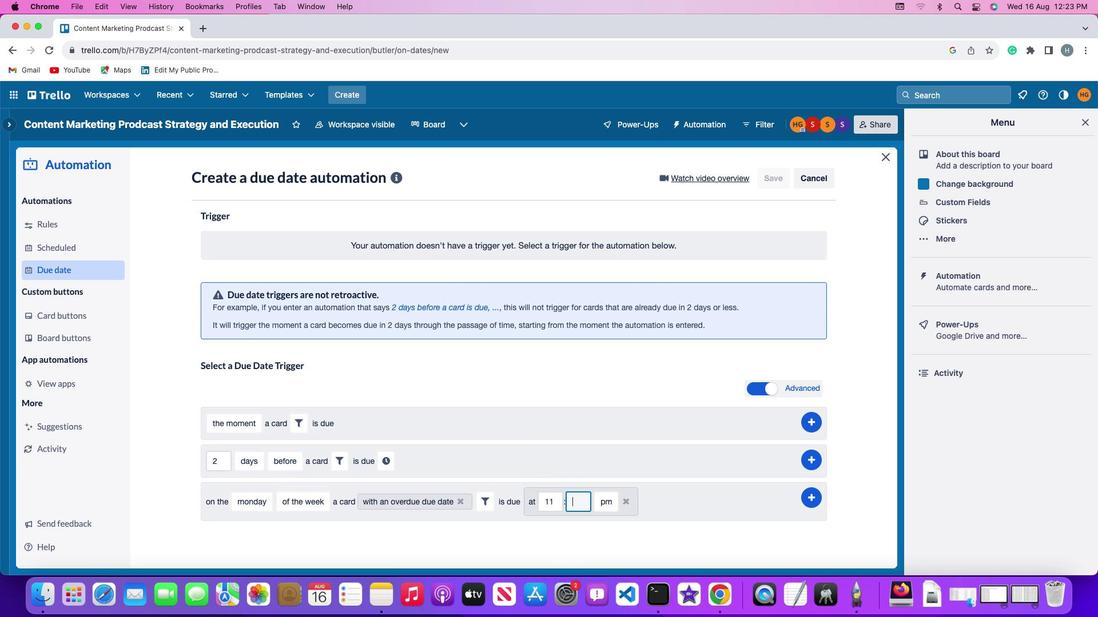 
Action: Mouse moved to (580, 499)
Screenshot: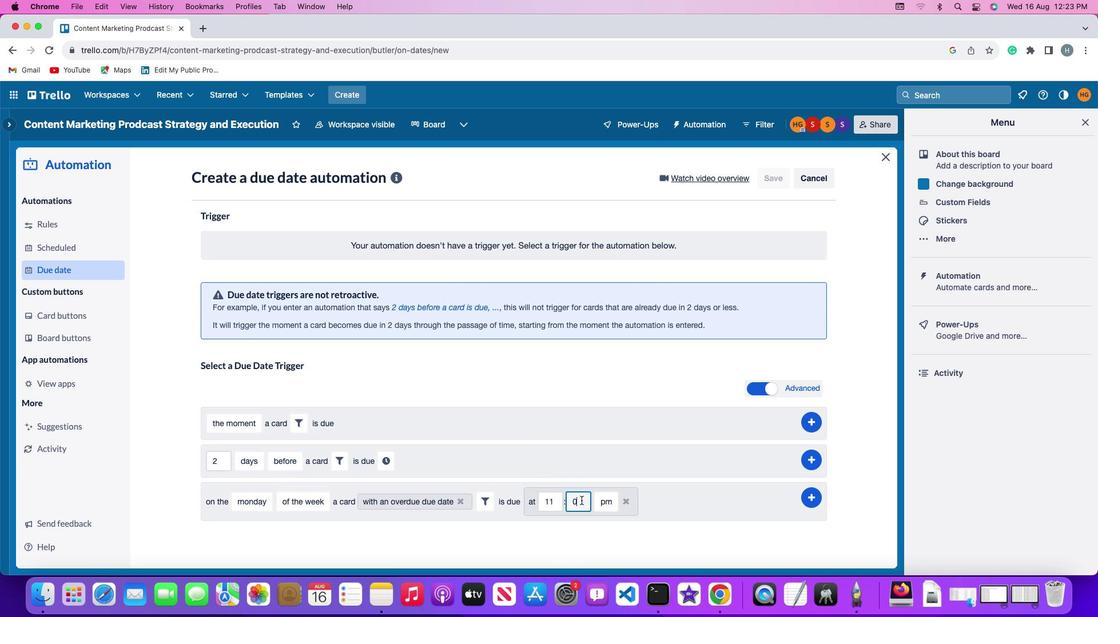 
Action: Key pressed '0'
Screenshot: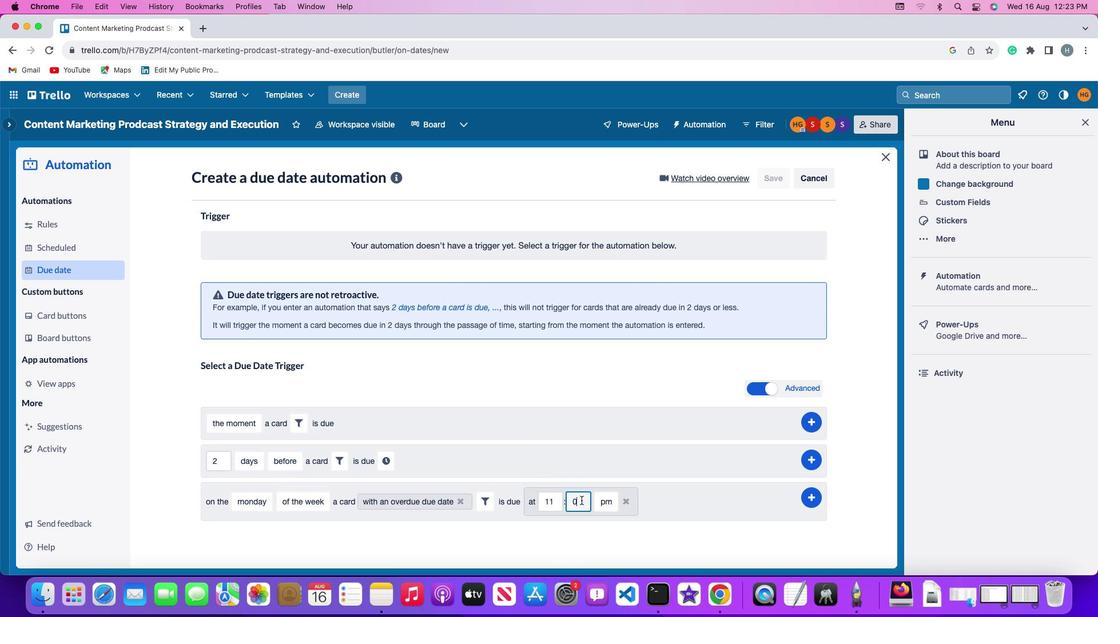 
Action: Mouse moved to (581, 499)
Screenshot: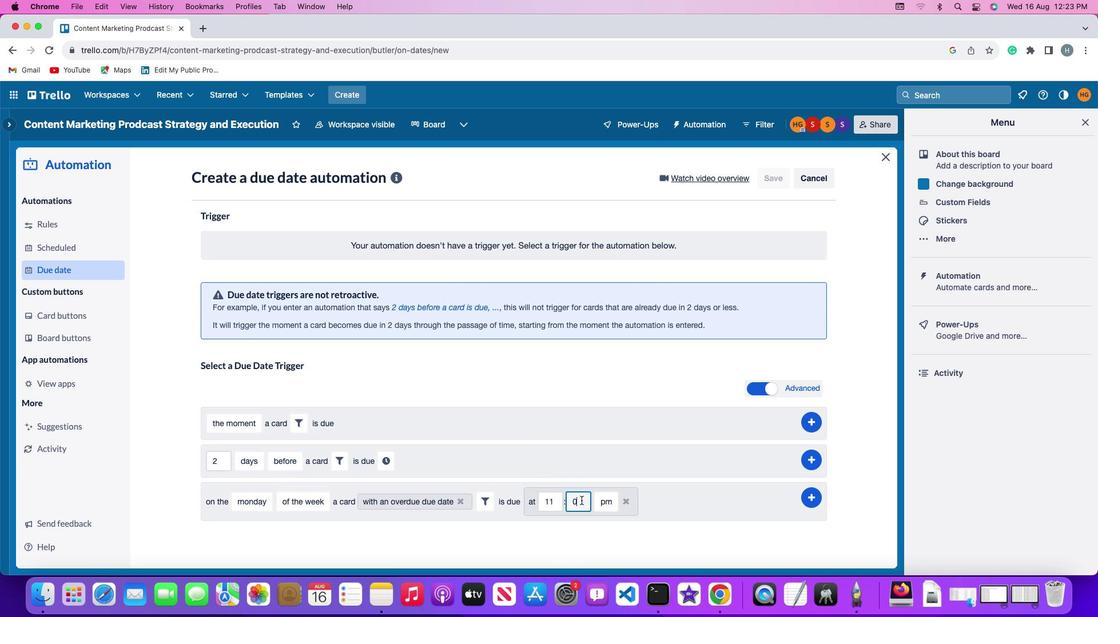 
Action: Key pressed '0'
Screenshot: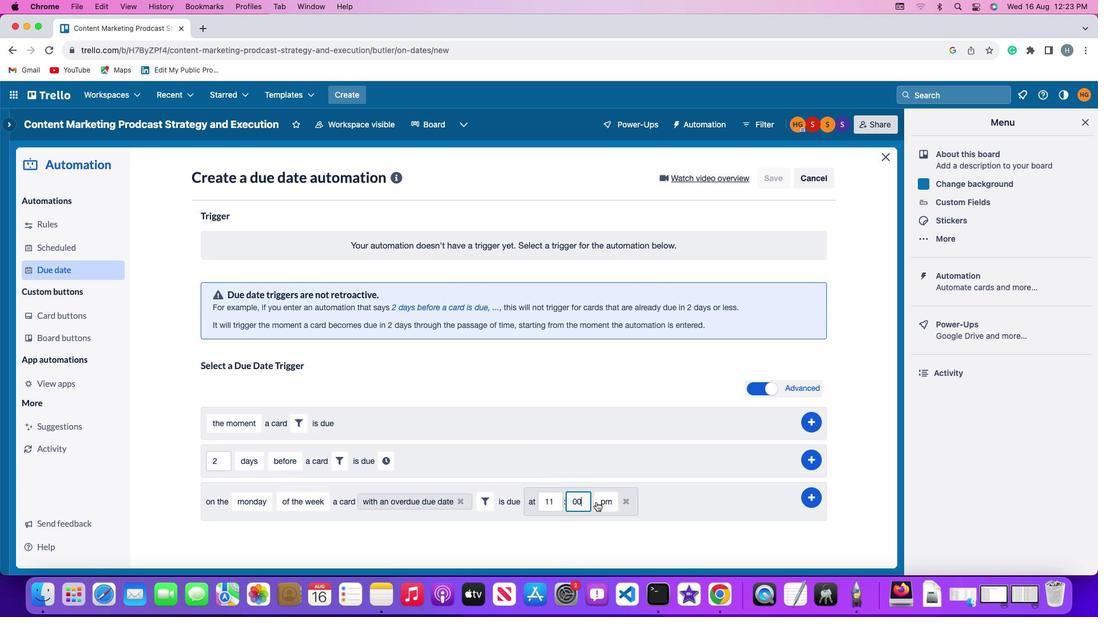 
Action: Mouse moved to (597, 502)
Screenshot: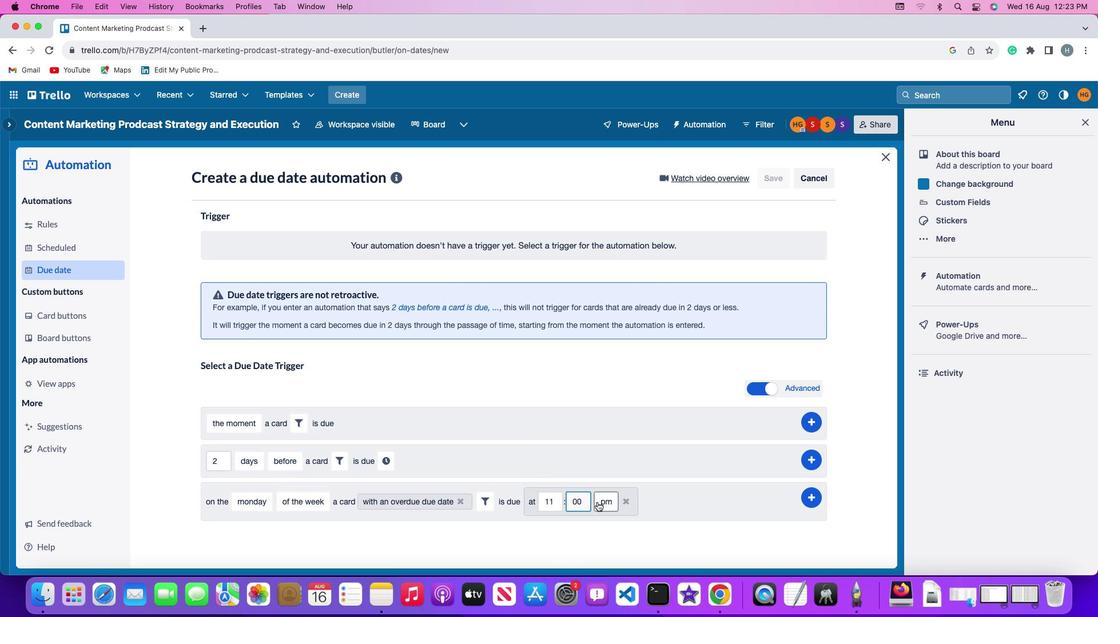
Action: Mouse pressed left at (597, 502)
Screenshot: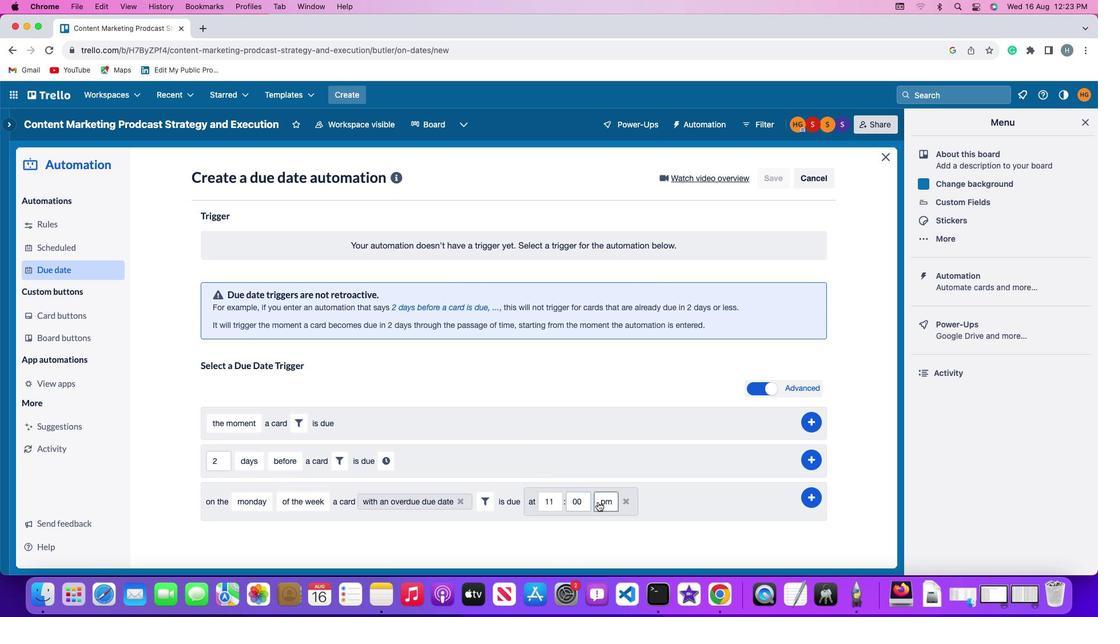 
Action: Mouse moved to (602, 522)
Screenshot: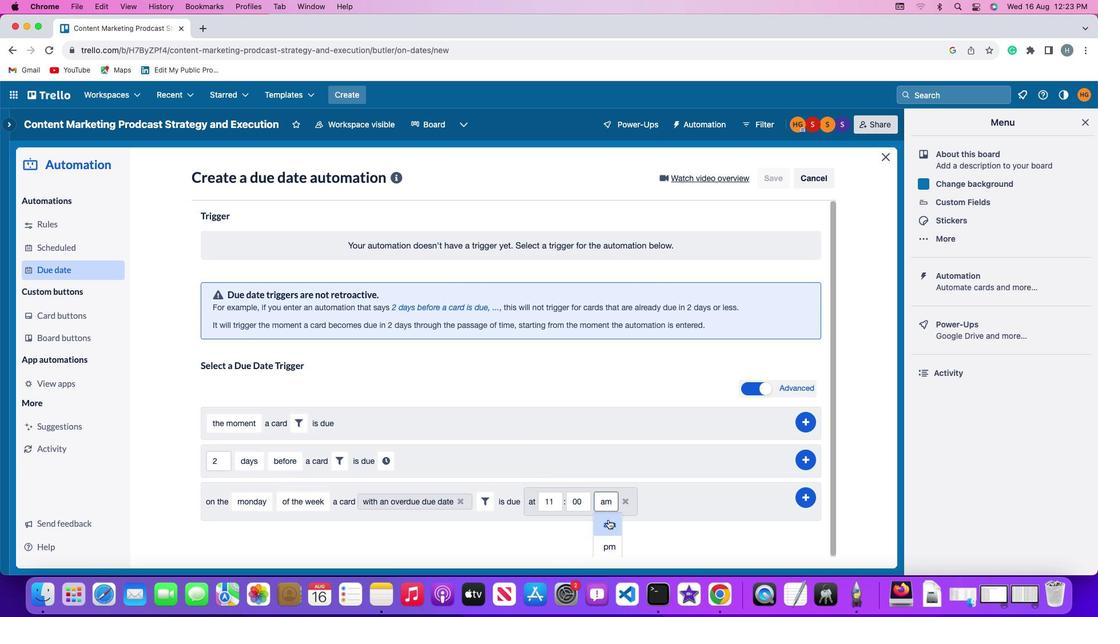 
Action: Mouse pressed left at (602, 522)
Screenshot: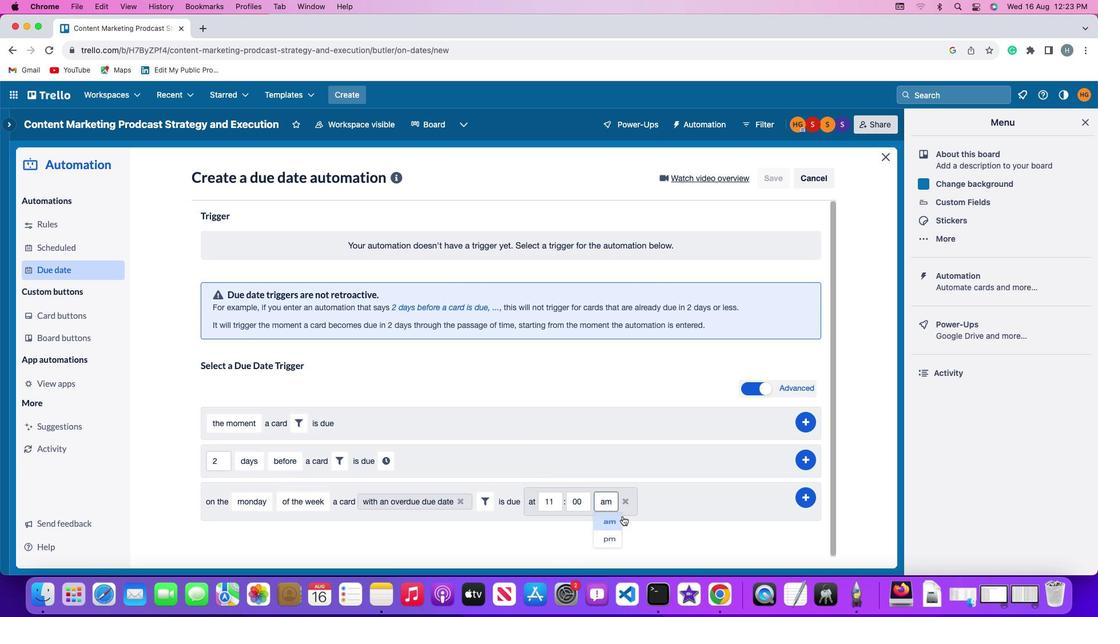 
Action: Mouse moved to (810, 495)
Screenshot: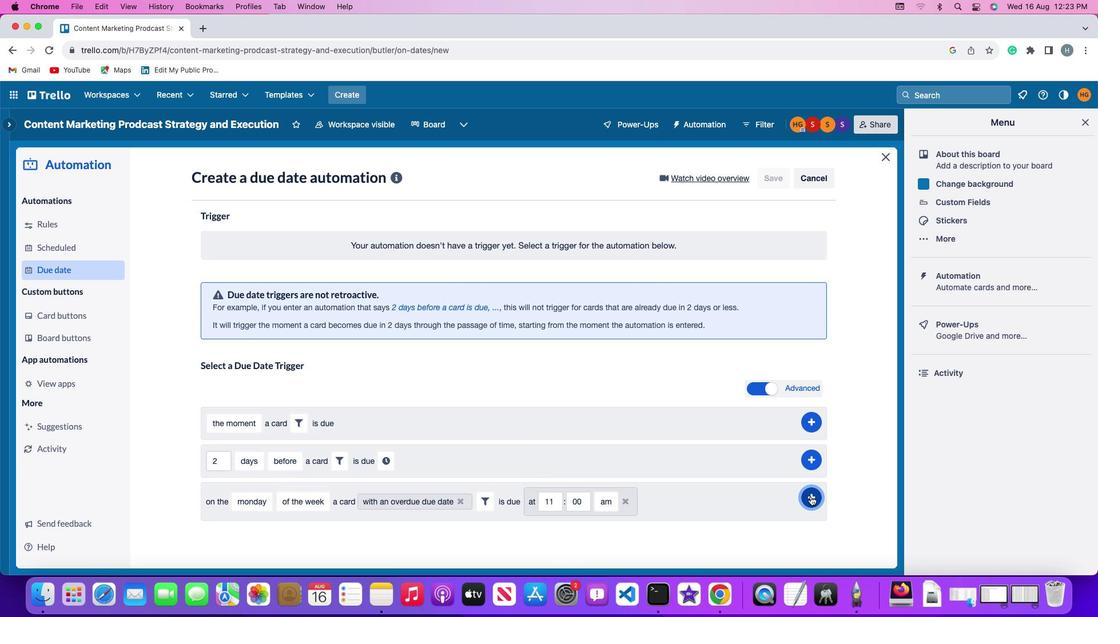 
Action: Mouse pressed left at (810, 495)
Screenshot: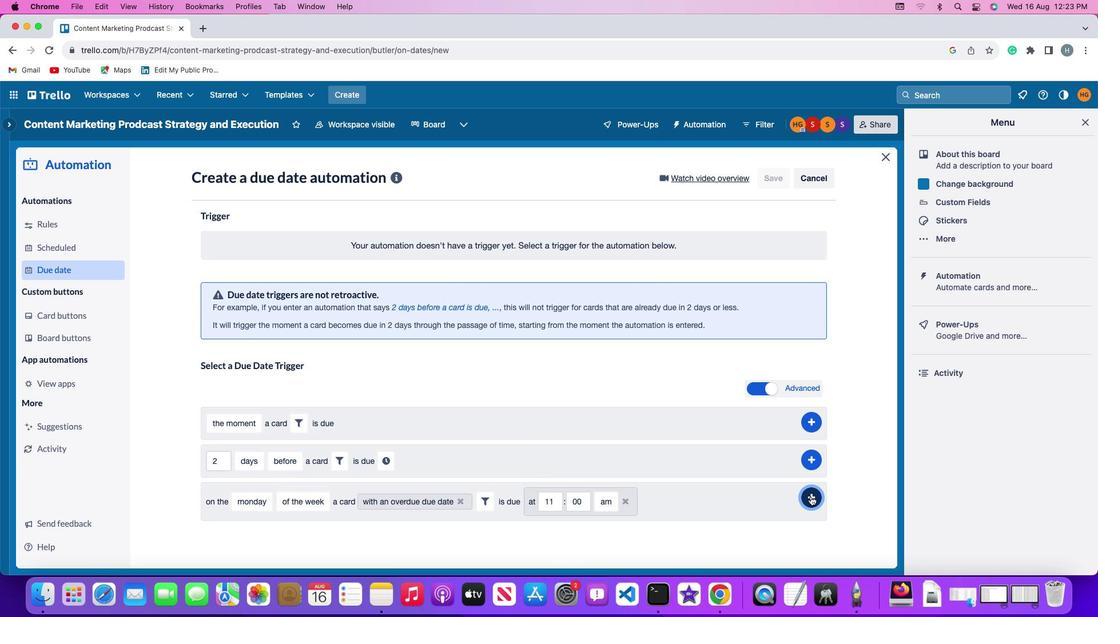 
Action: Mouse moved to (849, 387)
Screenshot: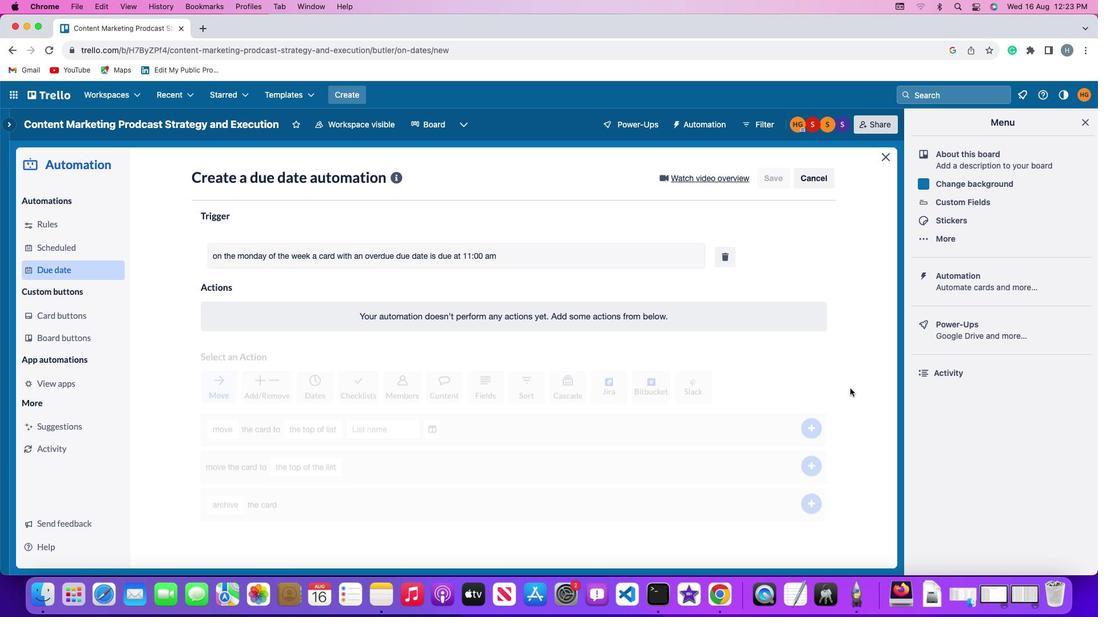 
